 Task: For heading Use Lobster with dark cornflower blue 2 colour & Underline.  font size for heading18,  'Change the font style of data to'Merriweather and font size to 9,  Change the alignment of both headline & data to Align left In the sheet  analysisMonthlySales_Analysis_2022
Action: Mouse moved to (34, 149)
Screenshot: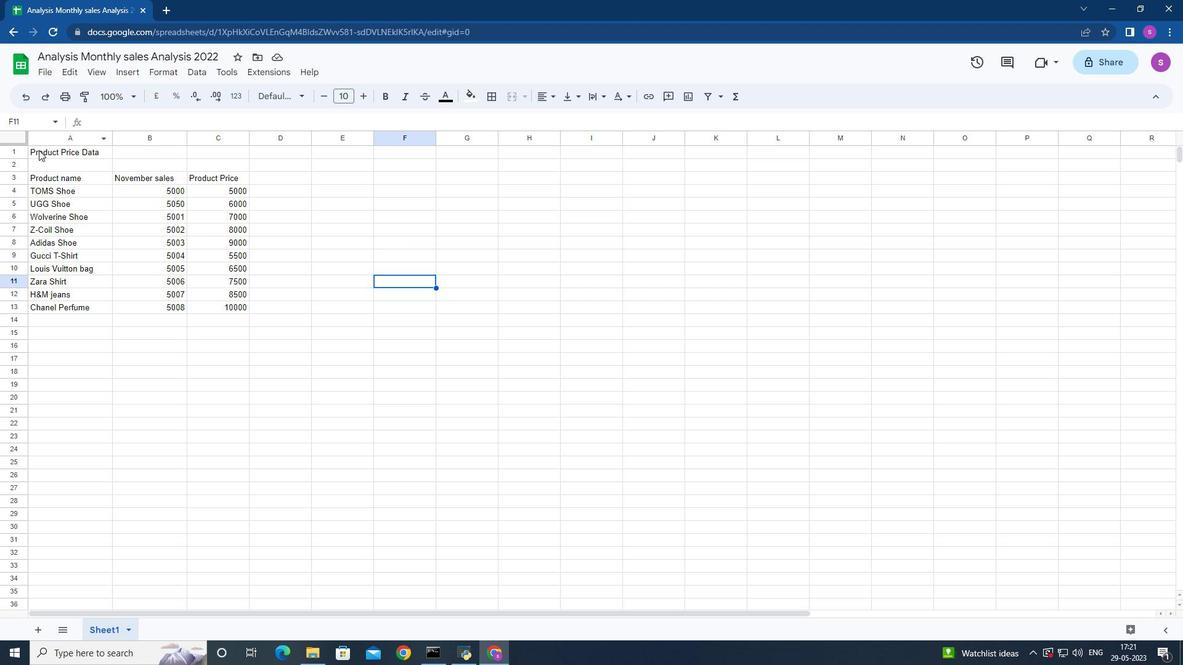 
Action: Mouse pressed left at (34, 149)
Screenshot: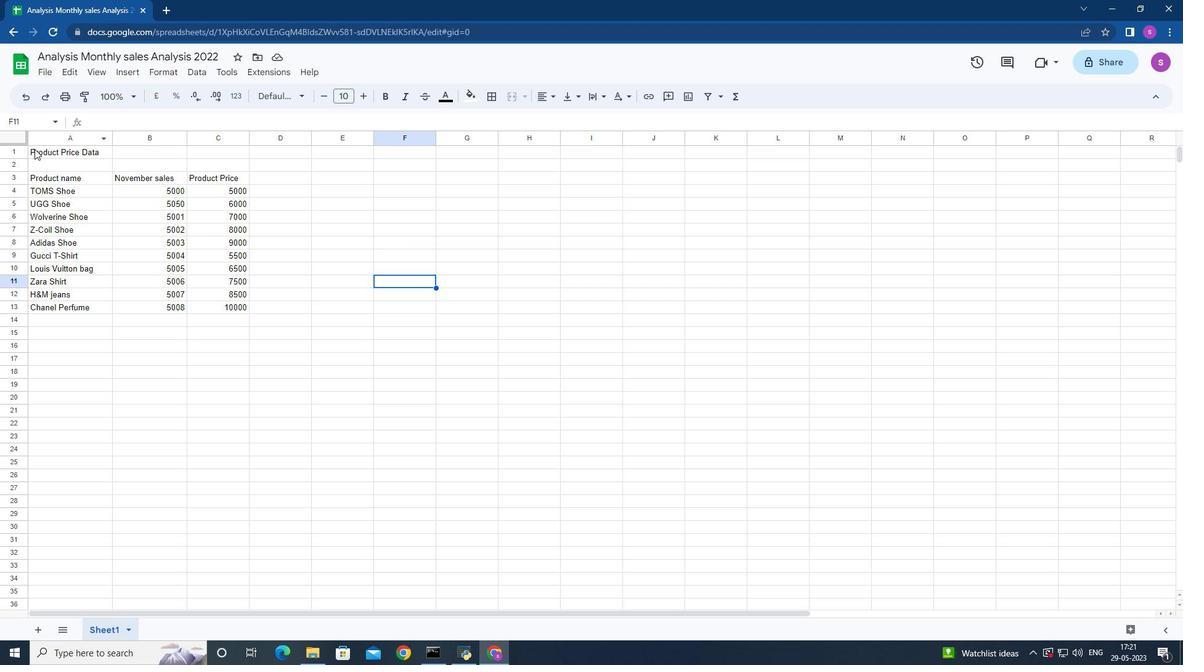 
Action: Mouse moved to (304, 96)
Screenshot: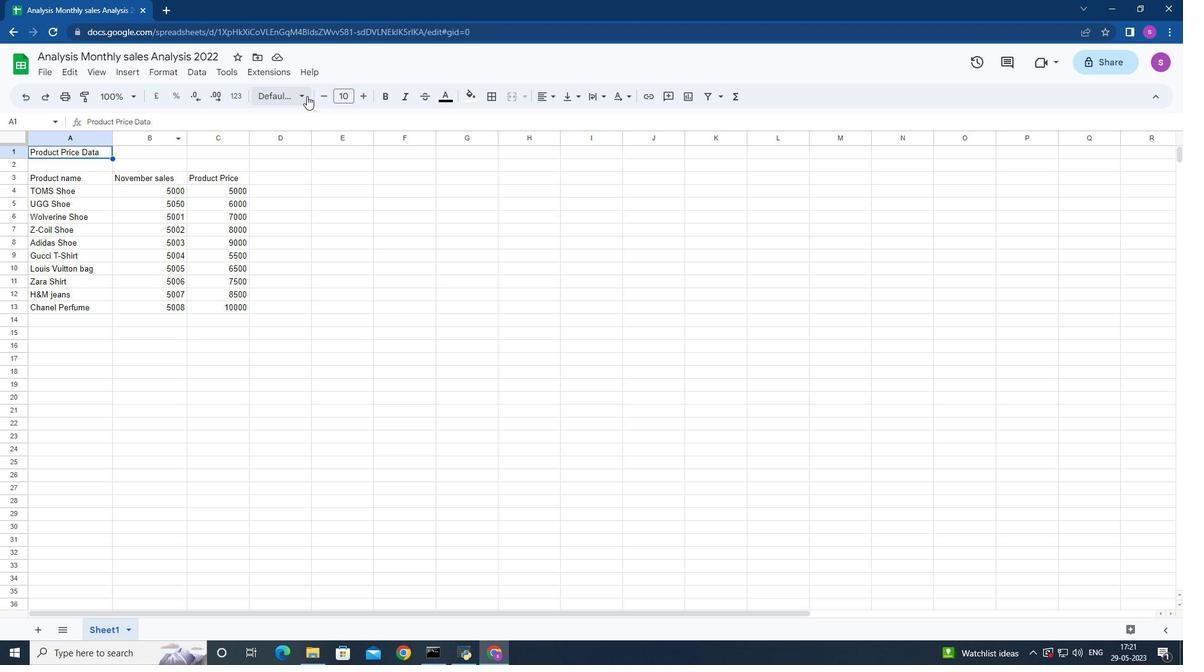 
Action: Mouse pressed left at (304, 96)
Screenshot: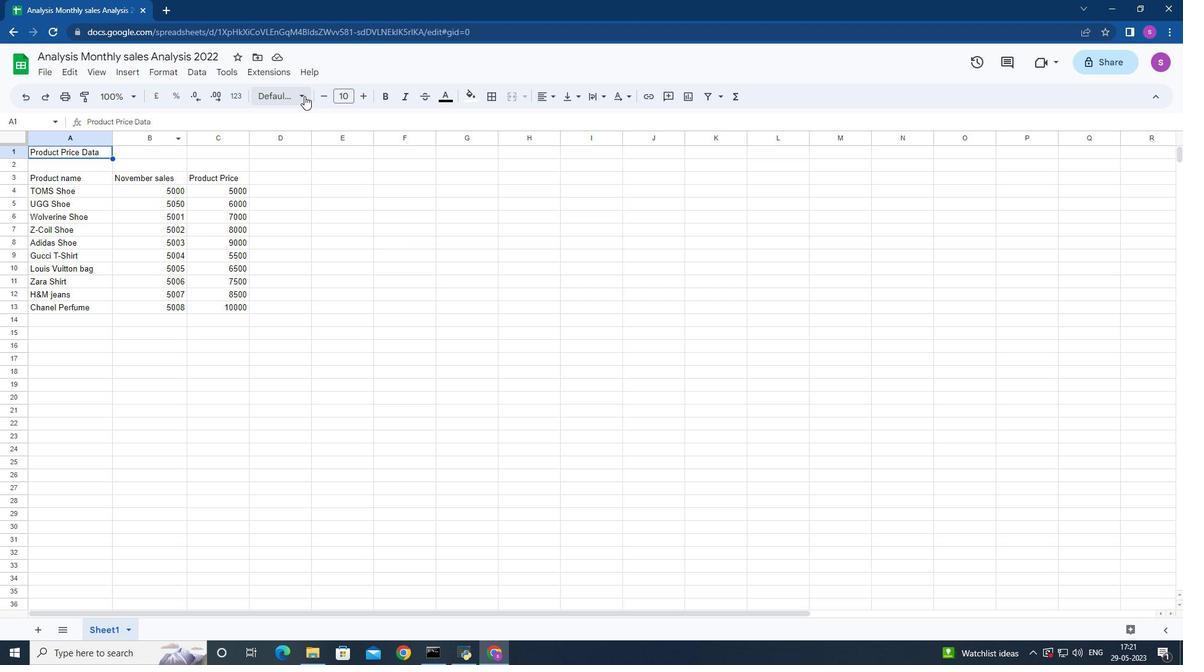 
Action: Mouse moved to (338, 384)
Screenshot: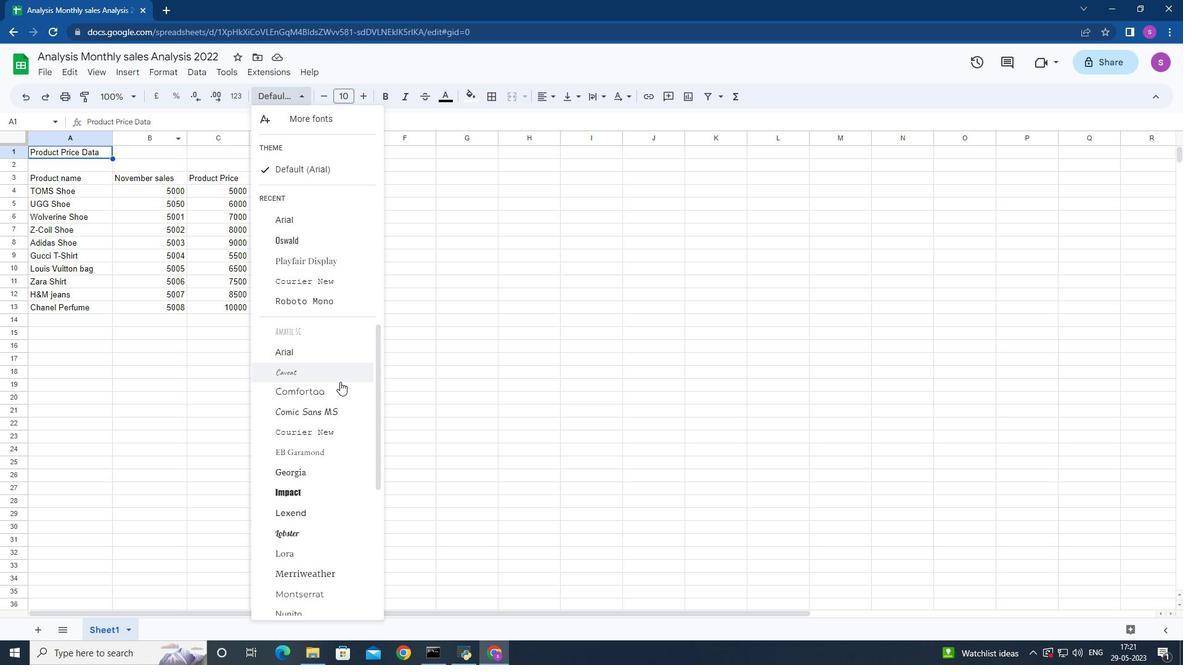 
Action: Mouse scrolled (338, 384) with delta (0, 0)
Screenshot: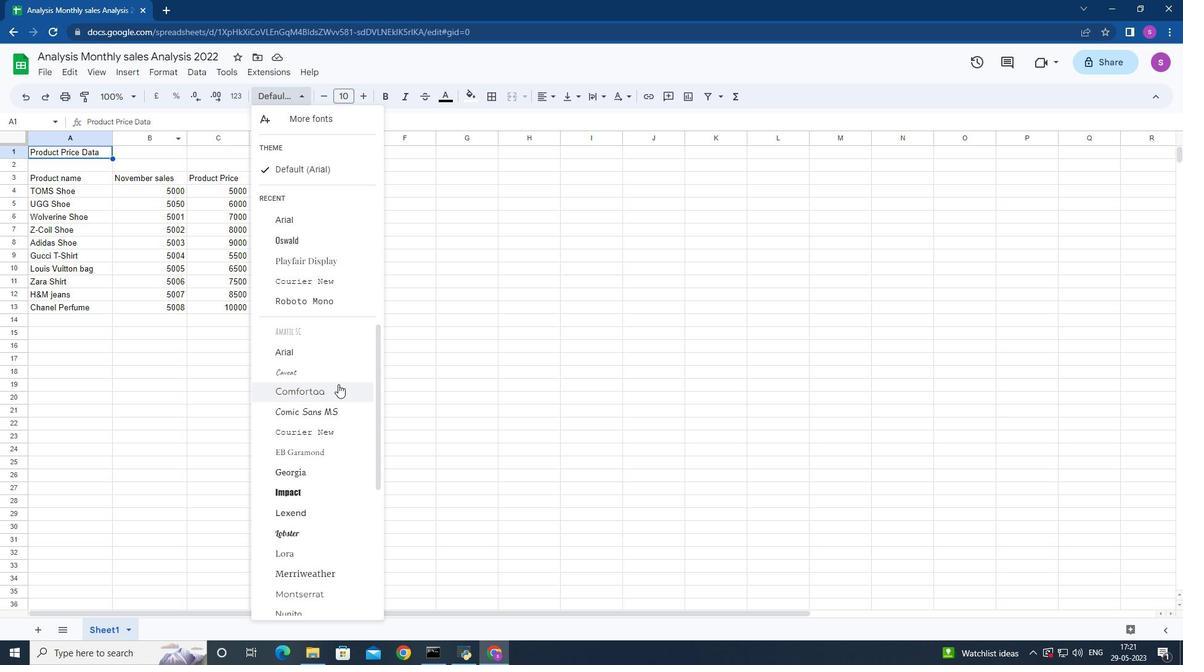 
Action: Mouse moved to (331, 365)
Screenshot: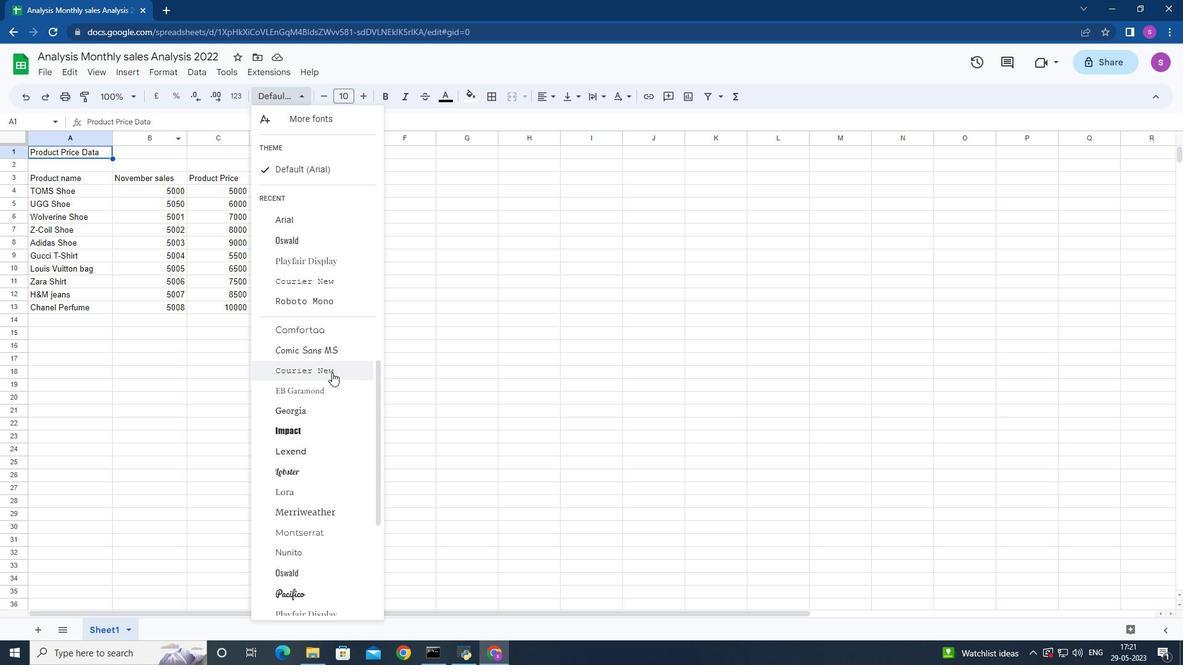 
Action: Mouse scrolled (331, 366) with delta (0, 0)
Screenshot: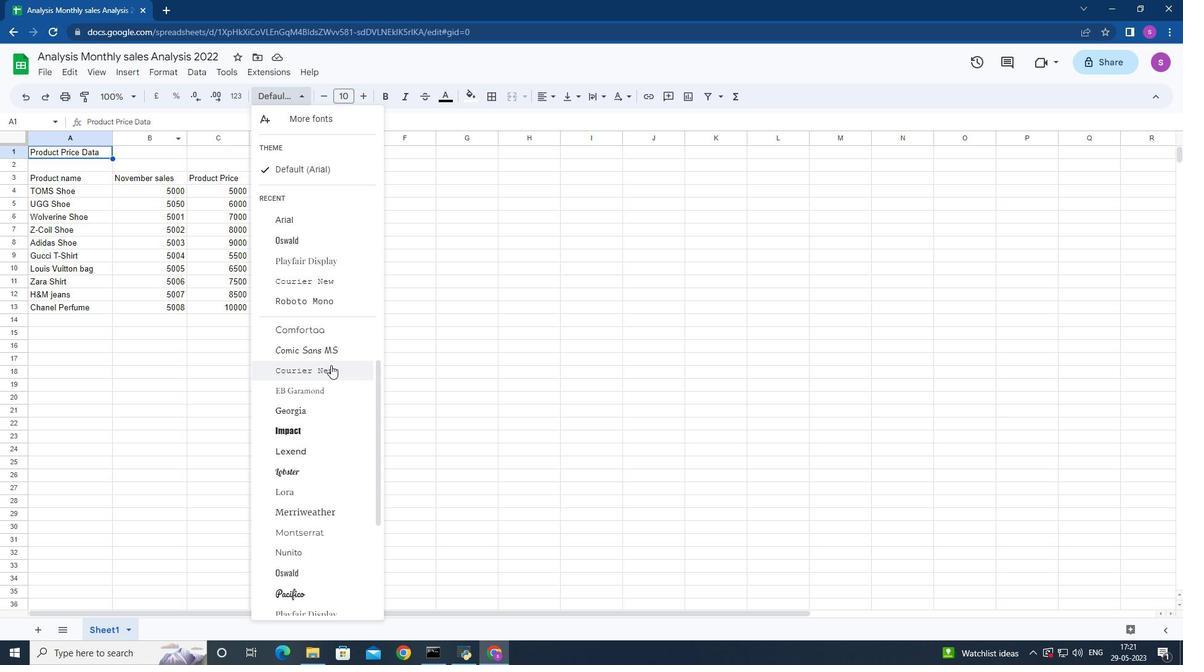 
Action: Mouse moved to (342, 445)
Screenshot: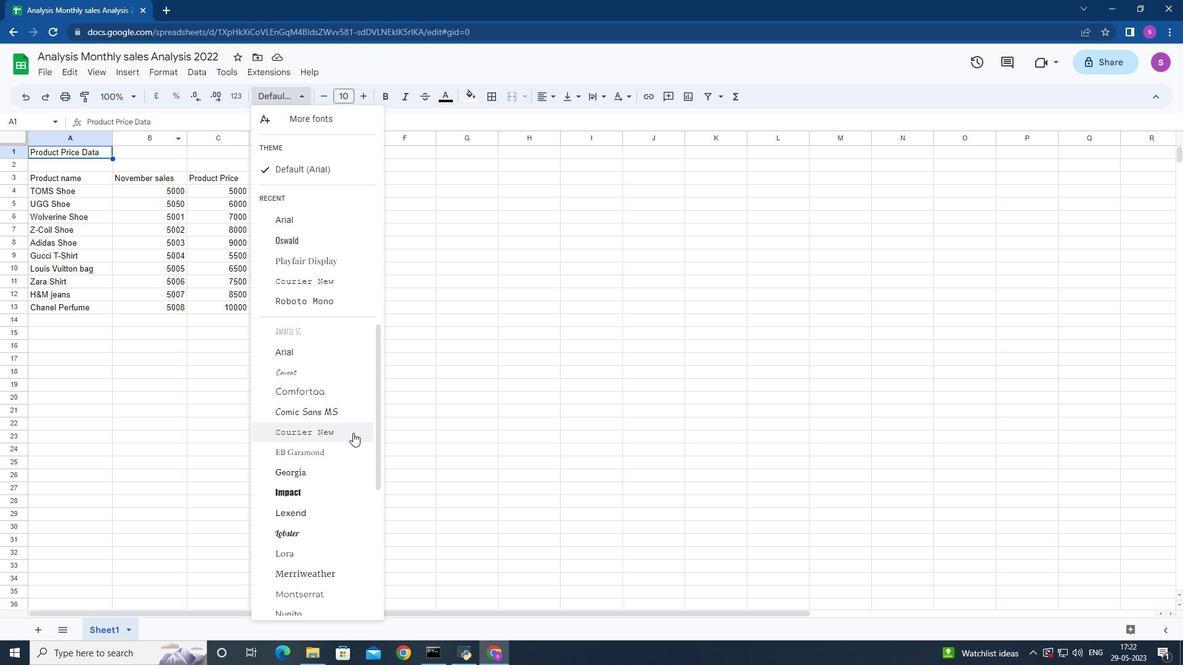 
Action: Mouse scrolled (342, 445) with delta (0, 0)
Screenshot: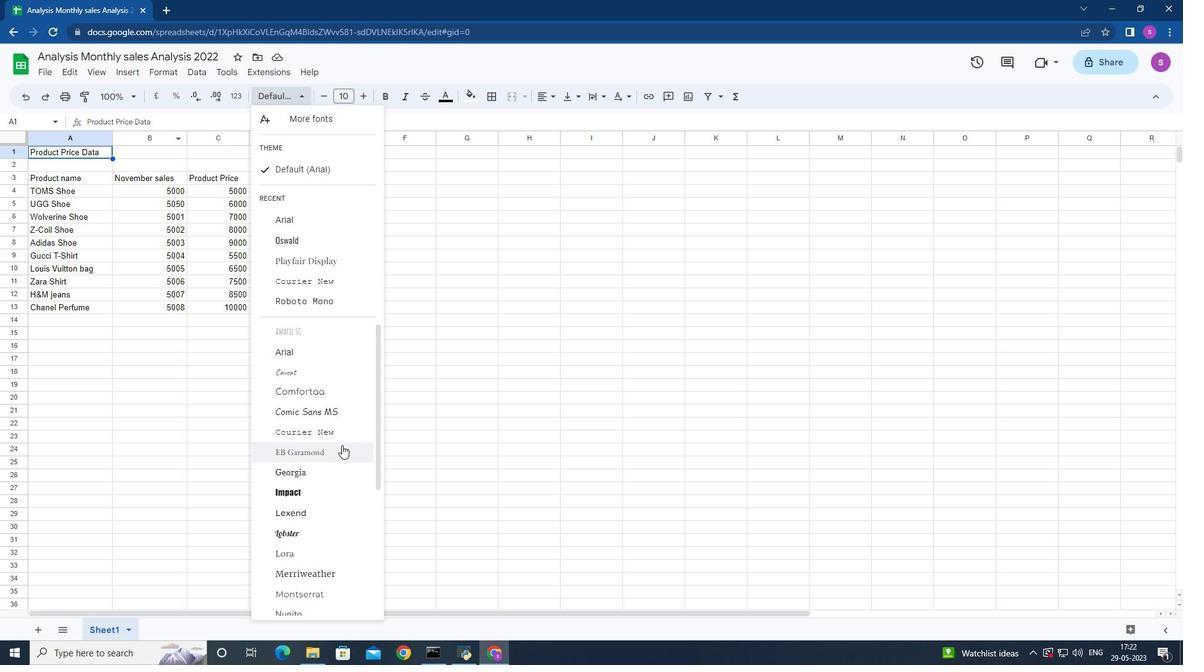 
Action: Mouse moved to (321, 474)
Screenshot: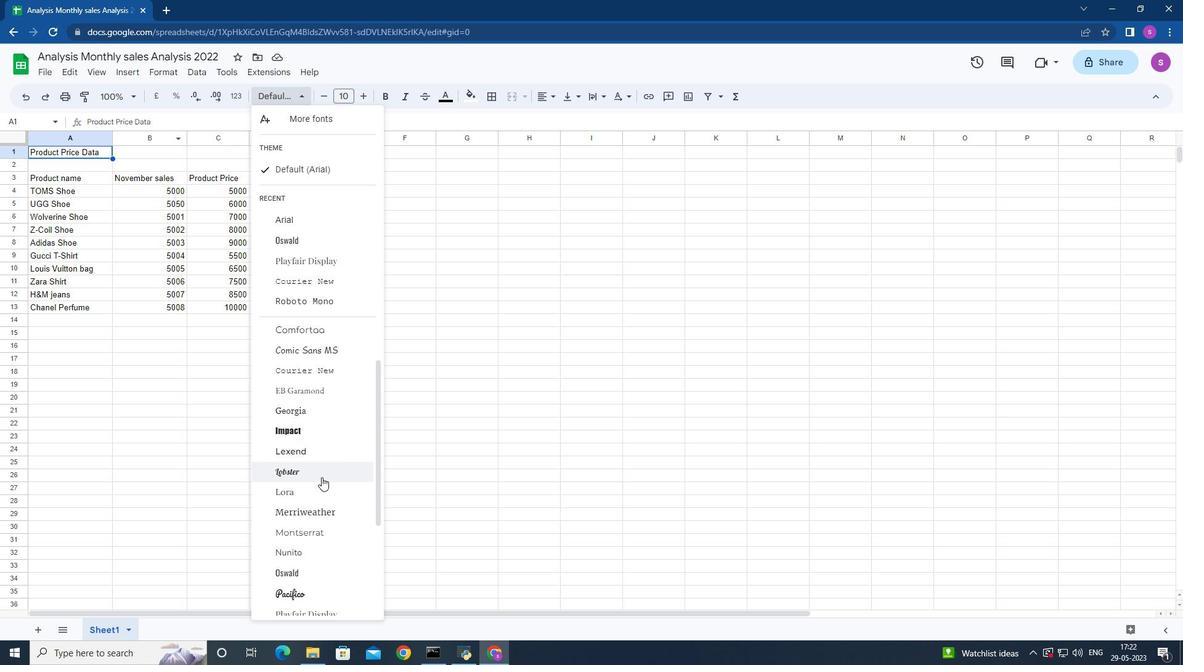 
Action: Mouse pressed left at (321, 474)
Screenshot: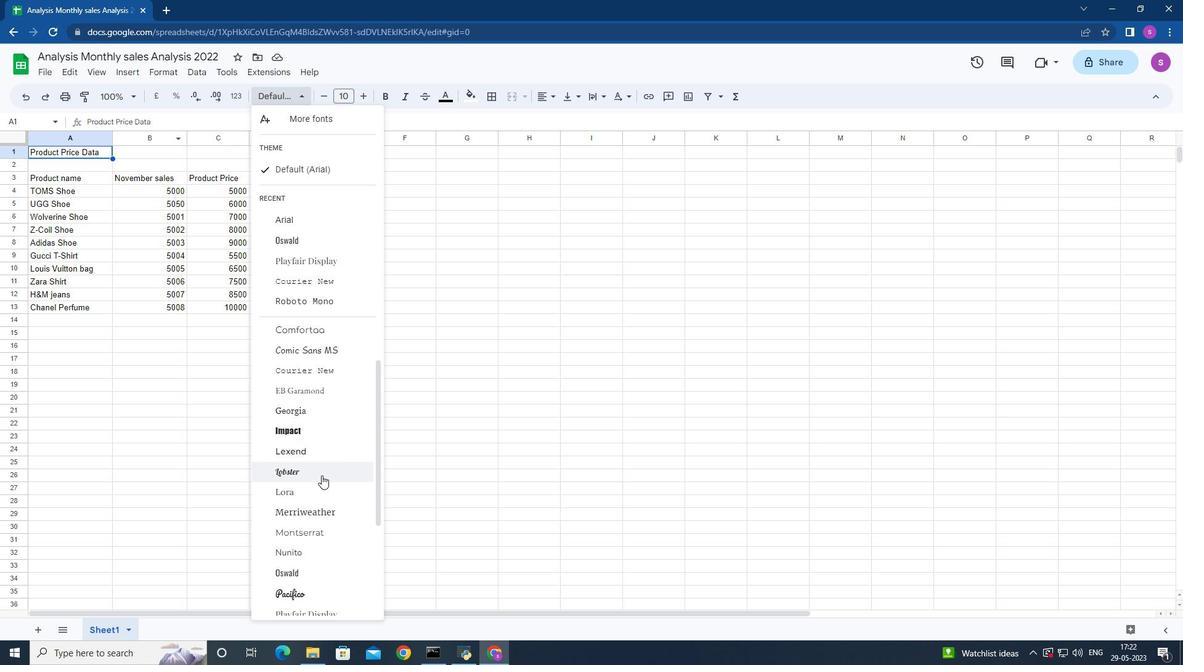 
Action: Mouse moved to (442, 99)
Screenshot: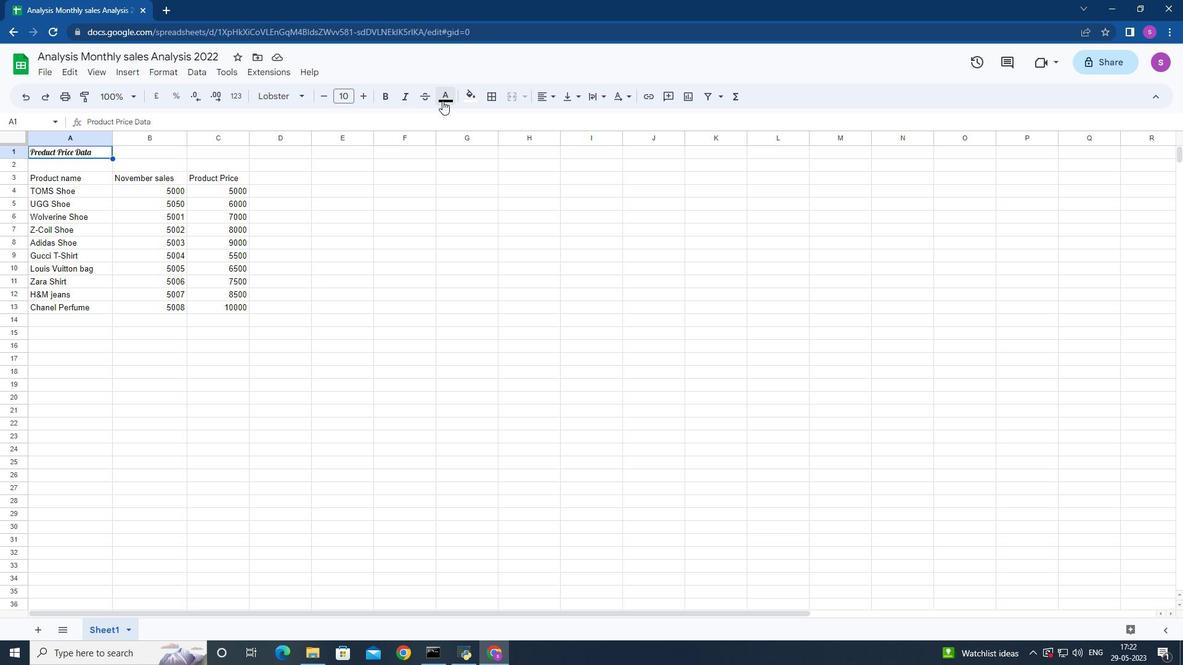 
Action: Mouse pressed left at (442, 99)
Screenshot: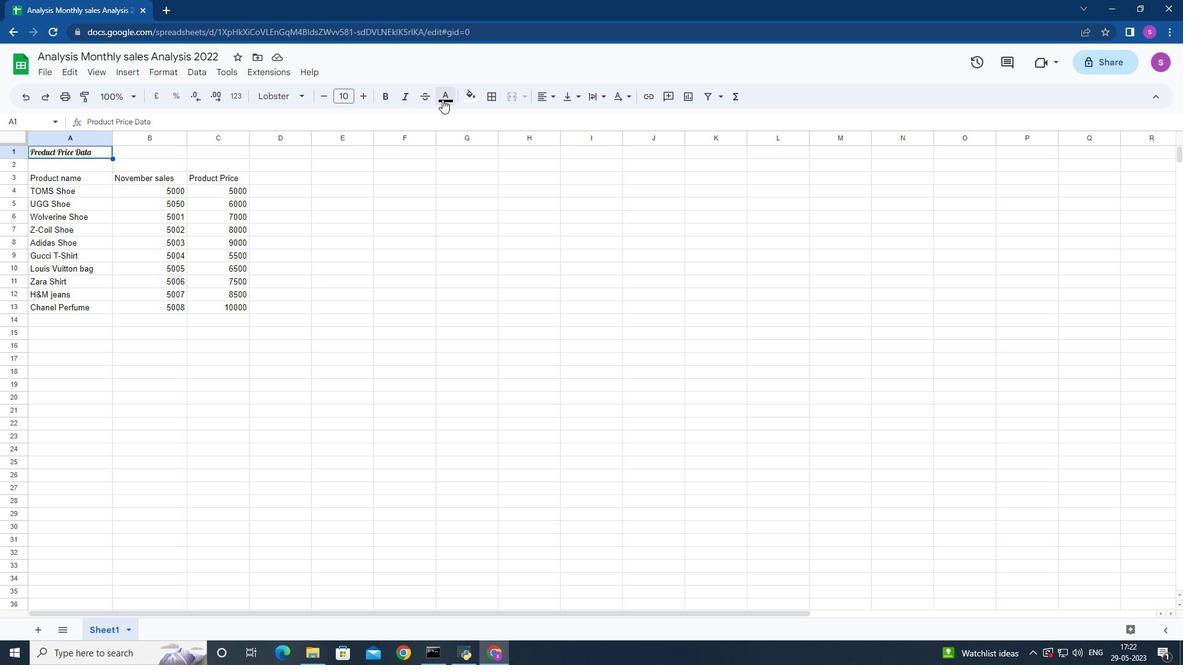 
Action: Mouse moved to (541, 154)
Screenshot: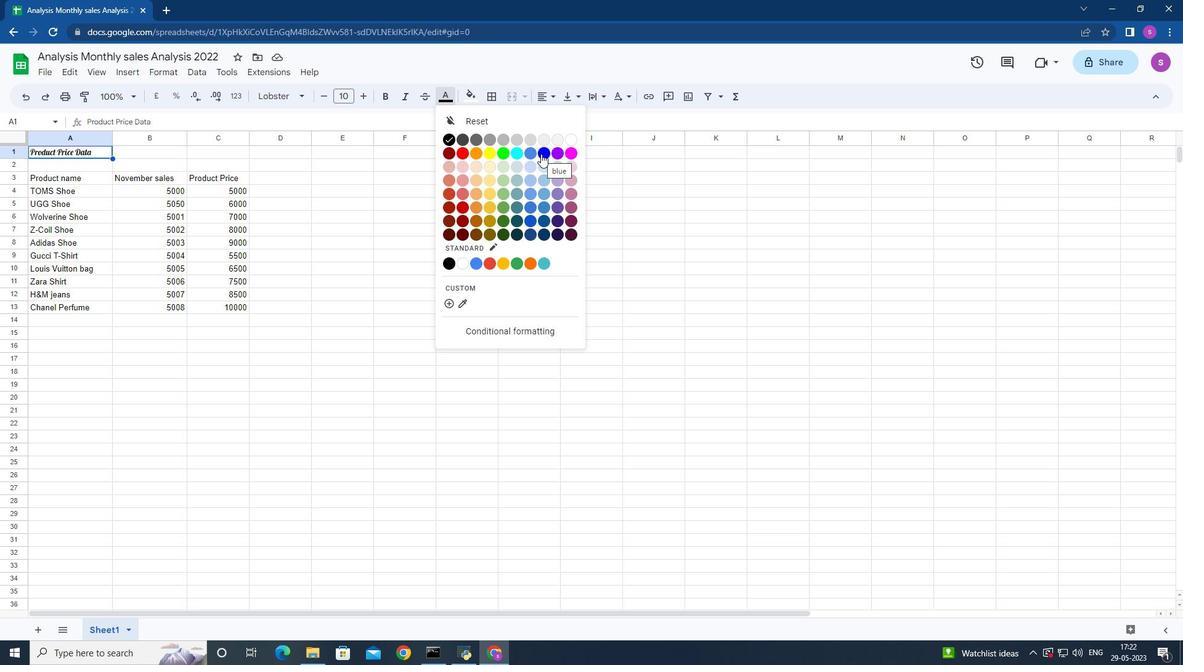 
Action: Mouse pressed left at (541, 154)
Screenshot: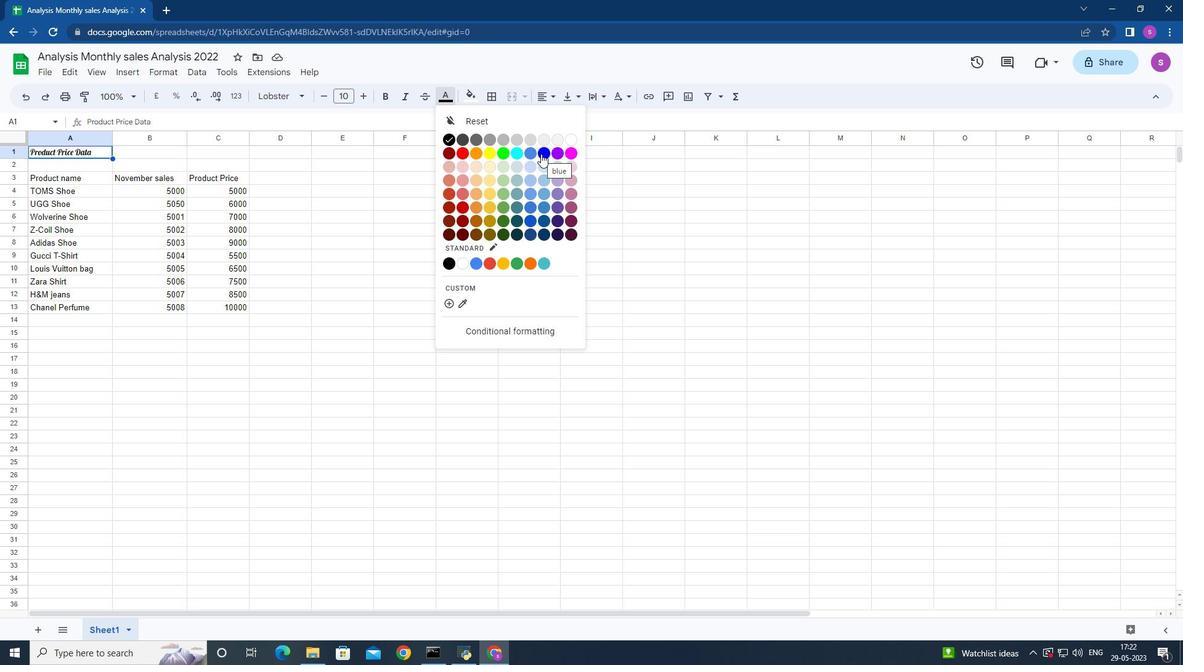 
Action: Mouse moved to (164, 72)
Screenshot: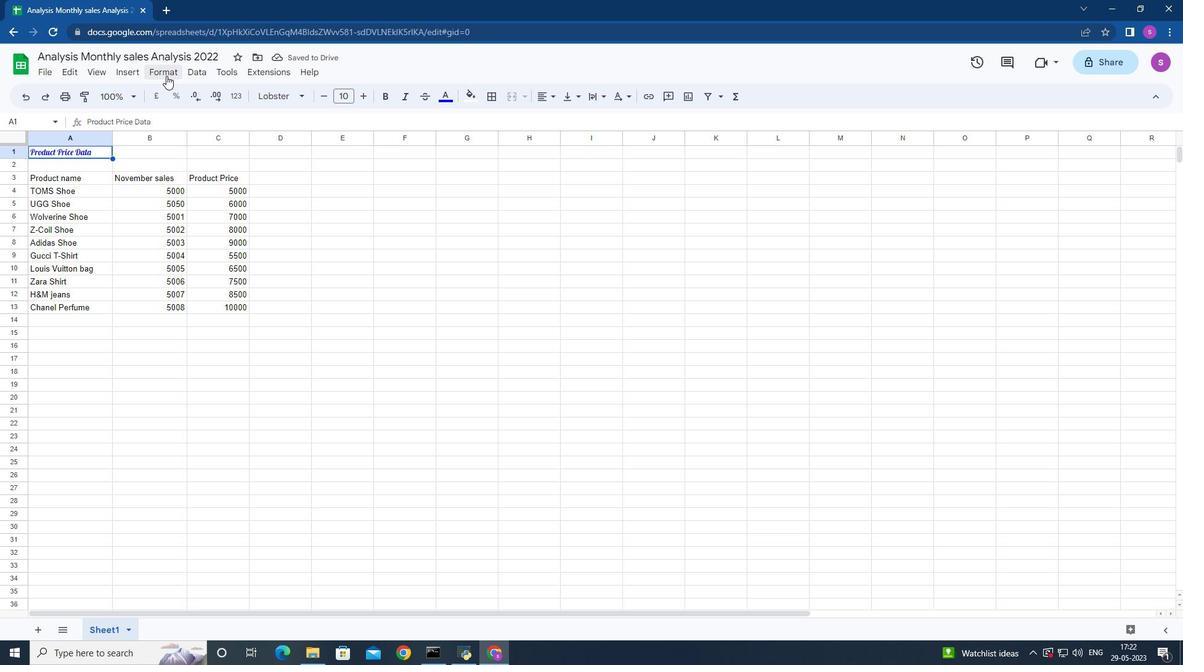 
Action: Mouse pressed left at (164, 72)
Screenshot: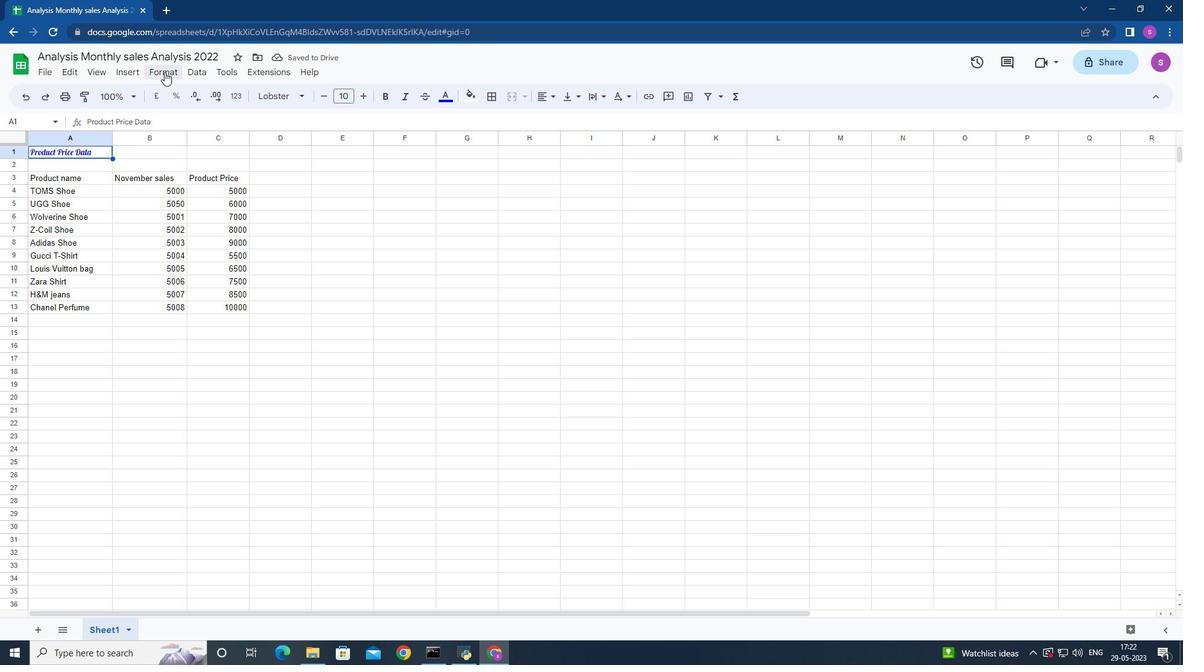 
Action: Mouse moved to (384, 181)
Screenshot: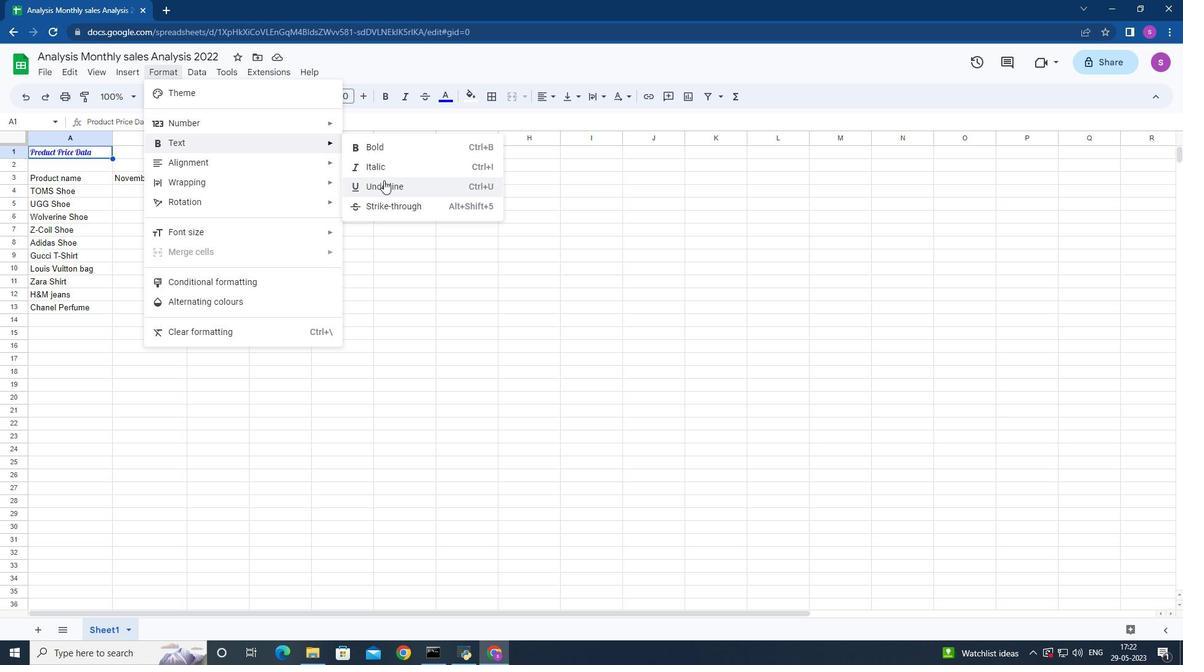 
Action: Mouse pressed left at (384, 181)
Screenshot: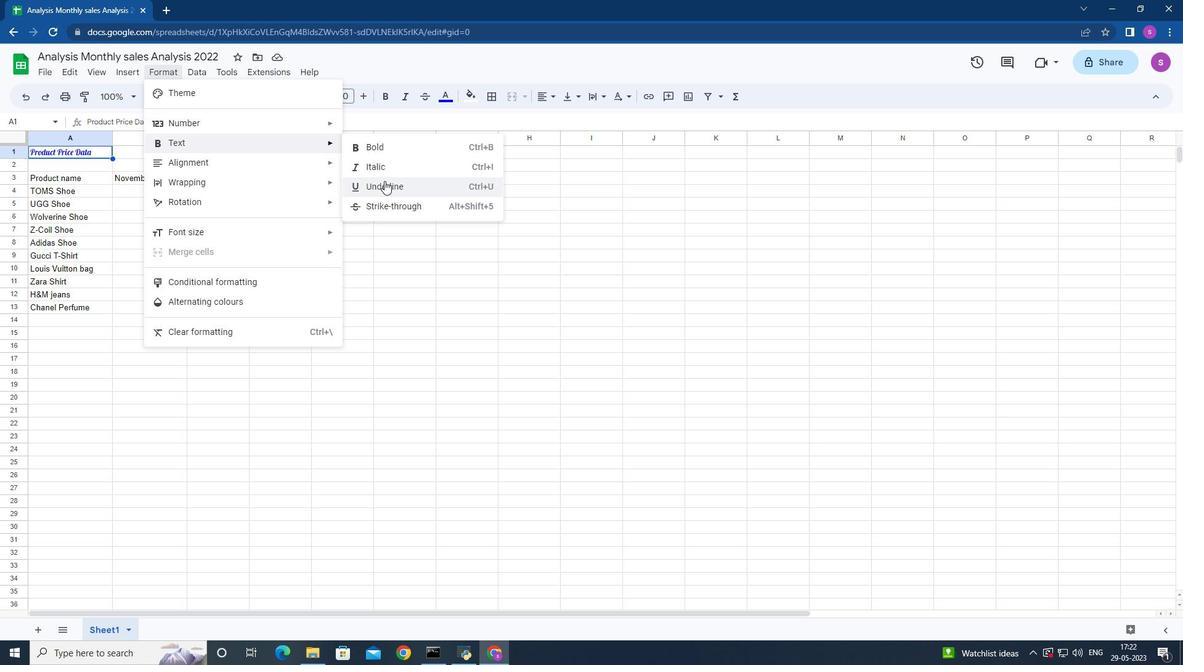 
Action: Mouse moved to (363, 95)
Screenshot: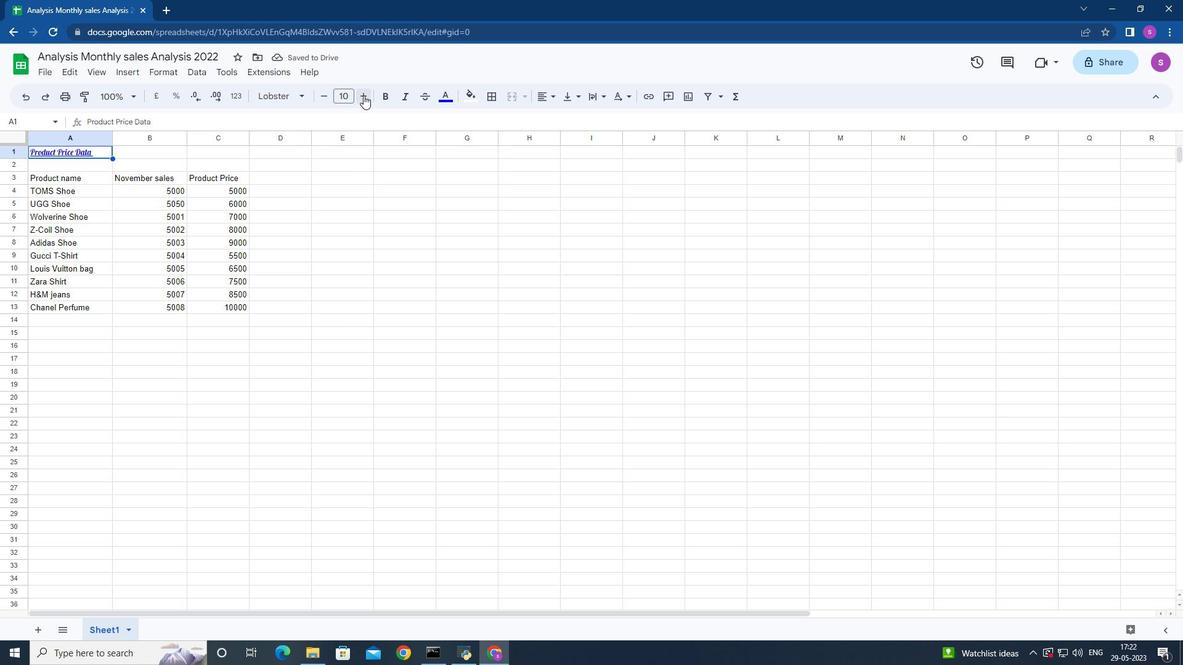 
Action: Mouse pressed left at (363, 95)
Screenshot: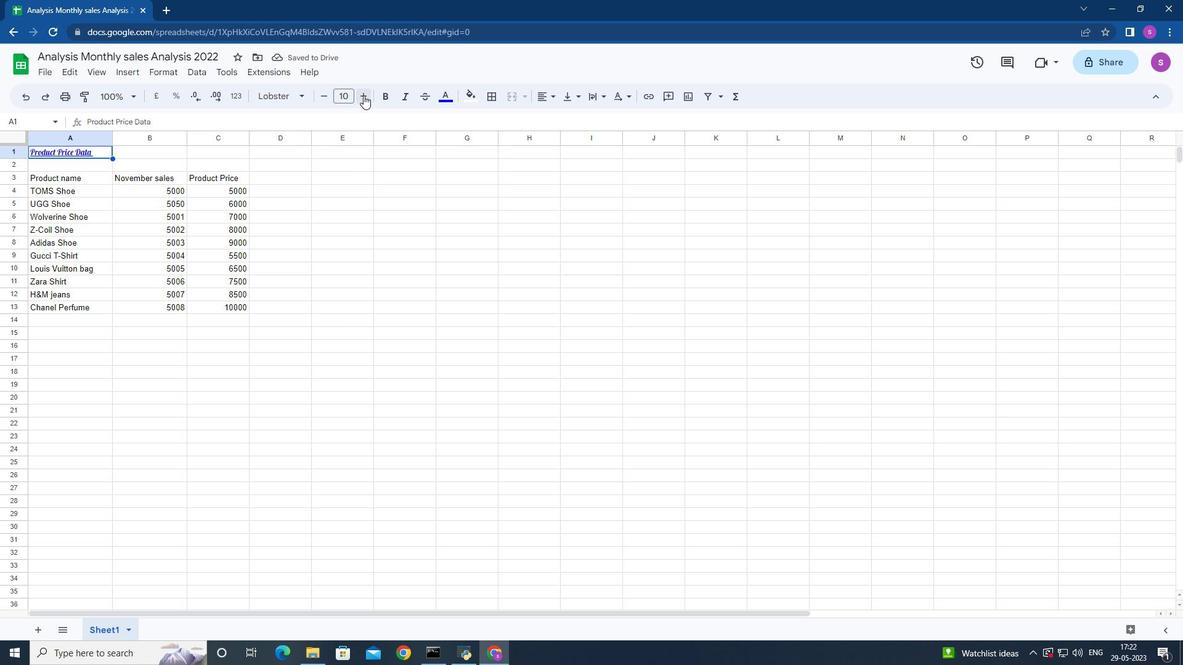 
Action: Mouse pressed left at (363, 95)
Screenshot: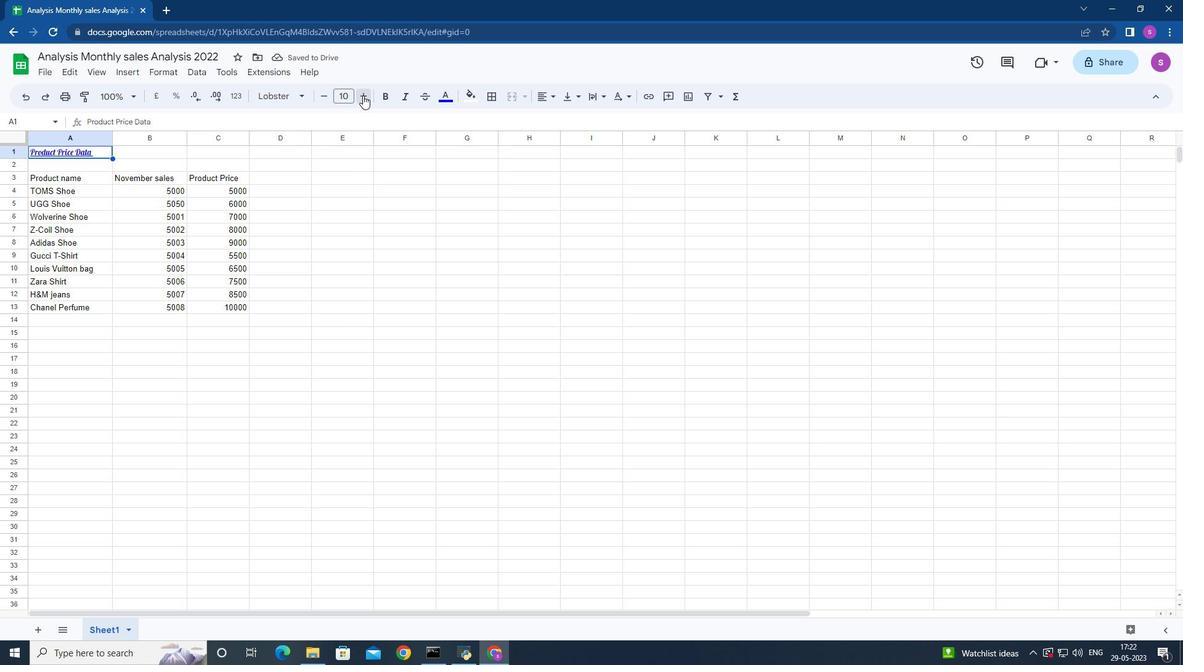 
Action: Mouse pressed left at (363, 95)
Screenshot: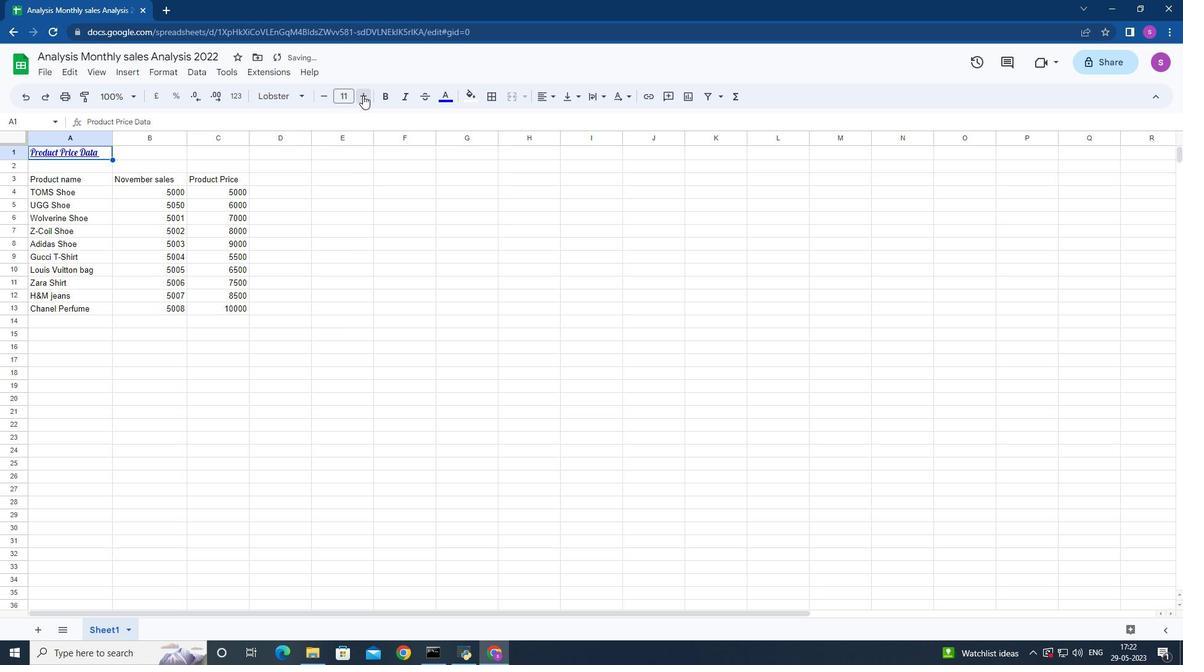 
Action: Mouse pressed left at (363, 95)
Screenshot: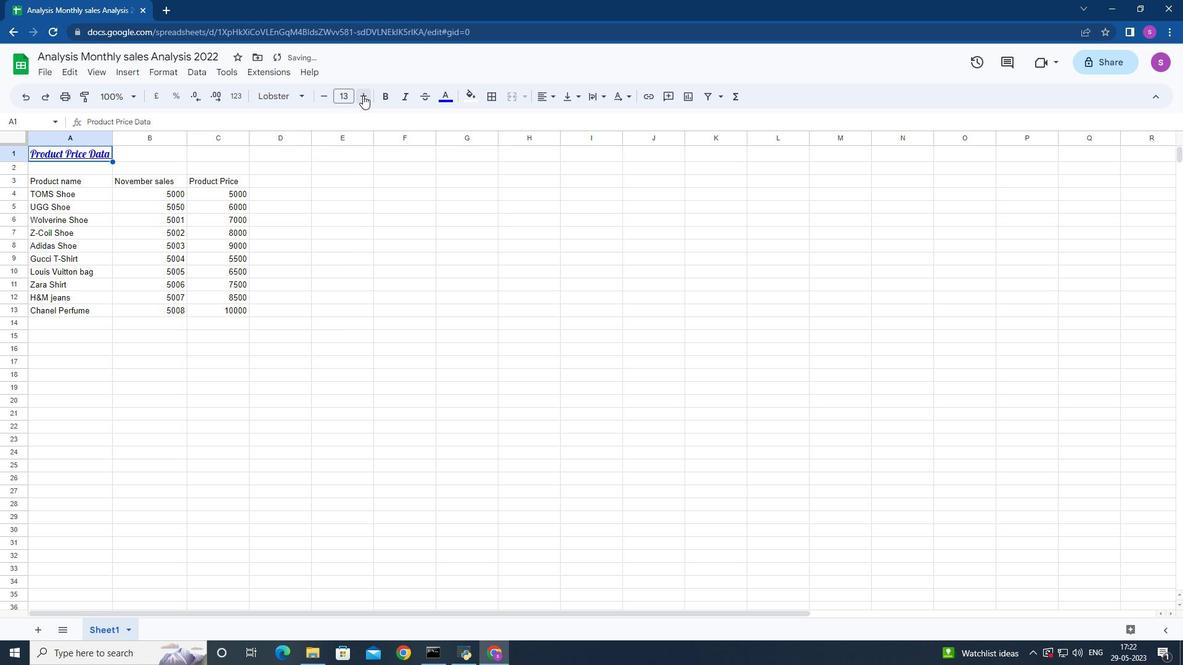 
Action: Mouse pressed left at (363, 95)
Screenshot: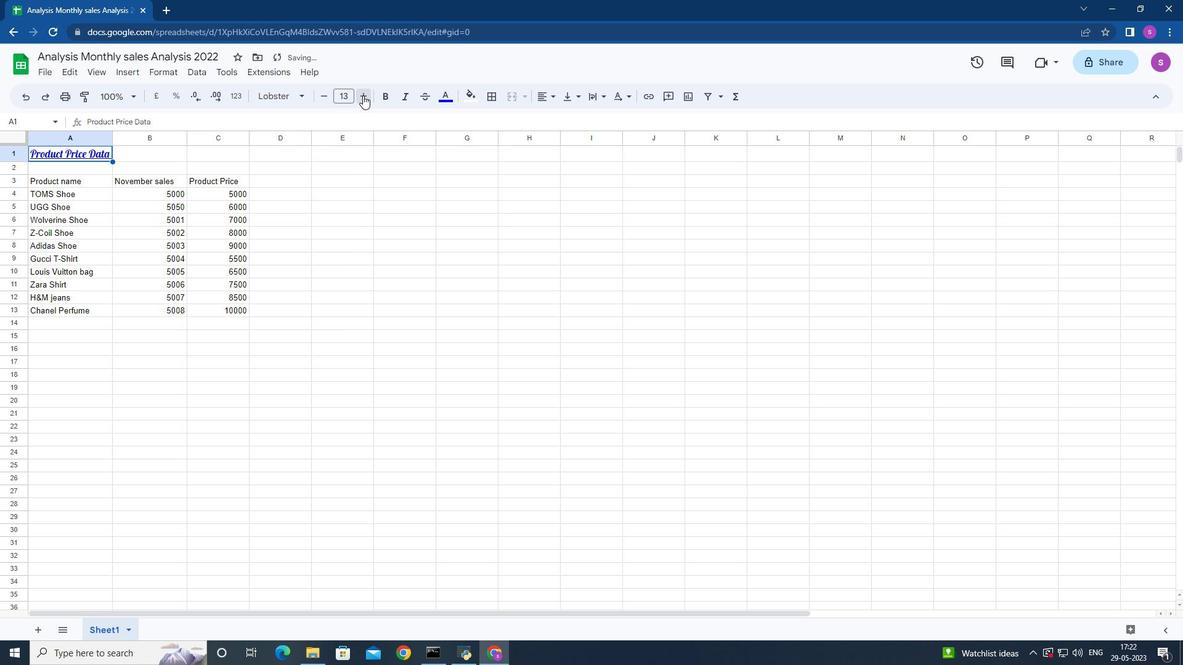 
Action: Mouse pressed left at (363, 95)
Screenshot: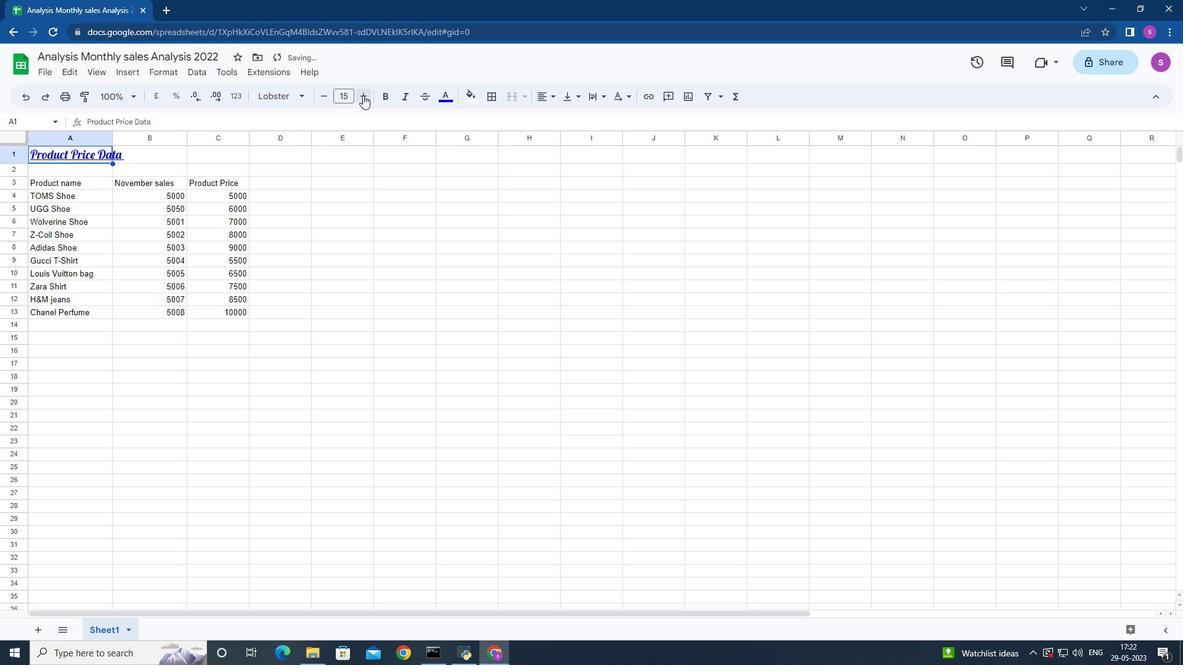 
Action: Mouse pressed left at (363, 95)
Screenshot: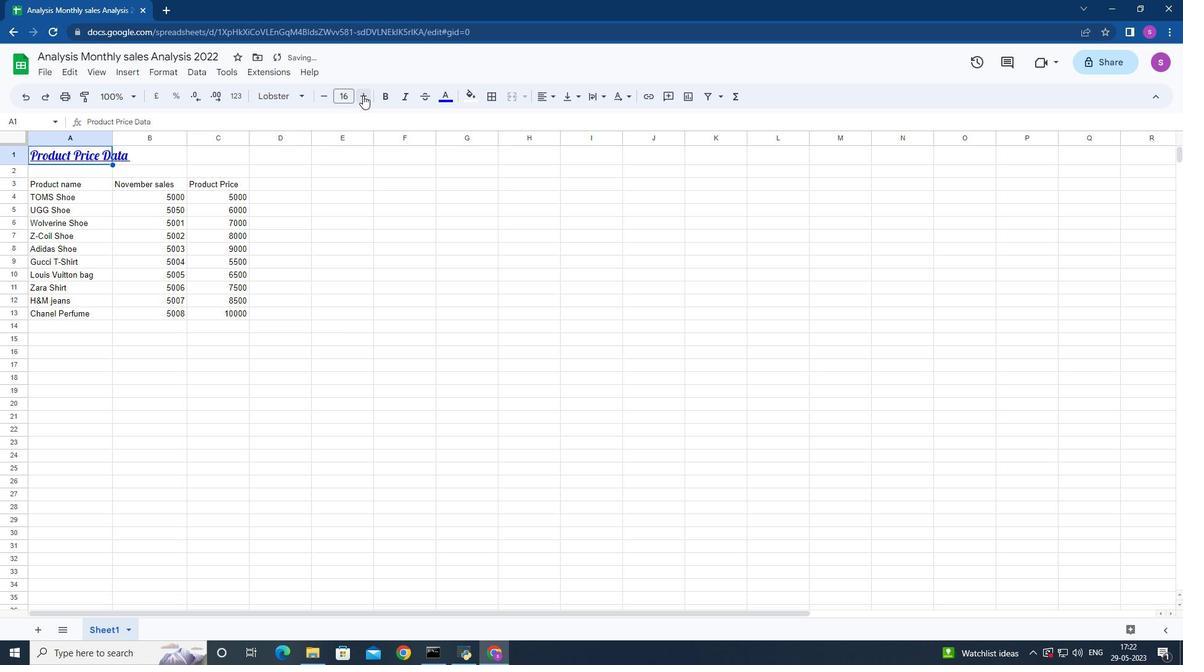 
Action: Mouse pressed left at (363, 95)
Screenshot: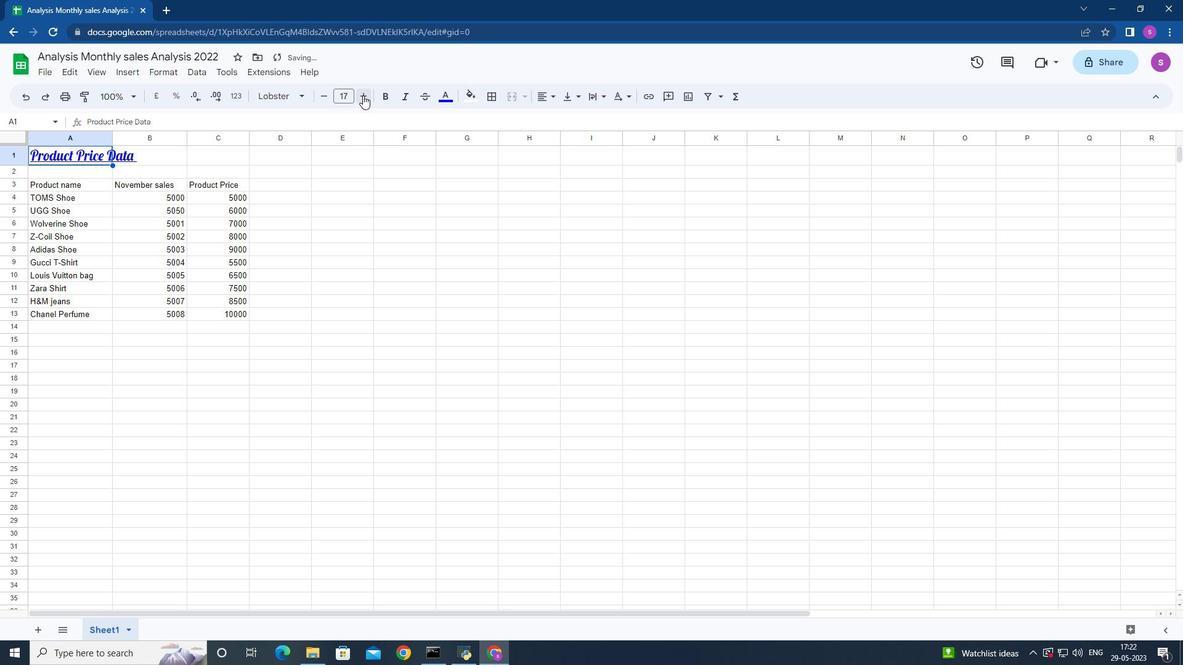 
Action: Mouse moved to (53, 184)
Screenshot: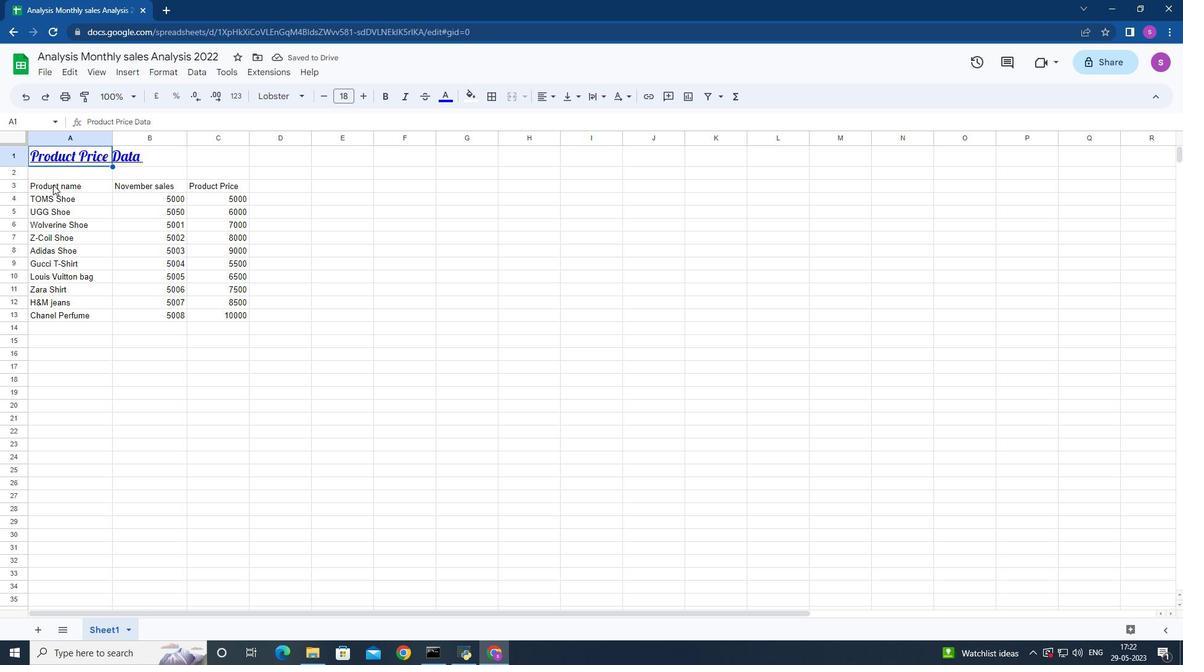 
Action: Mouse pressed left at (53, 184)
Screenshot: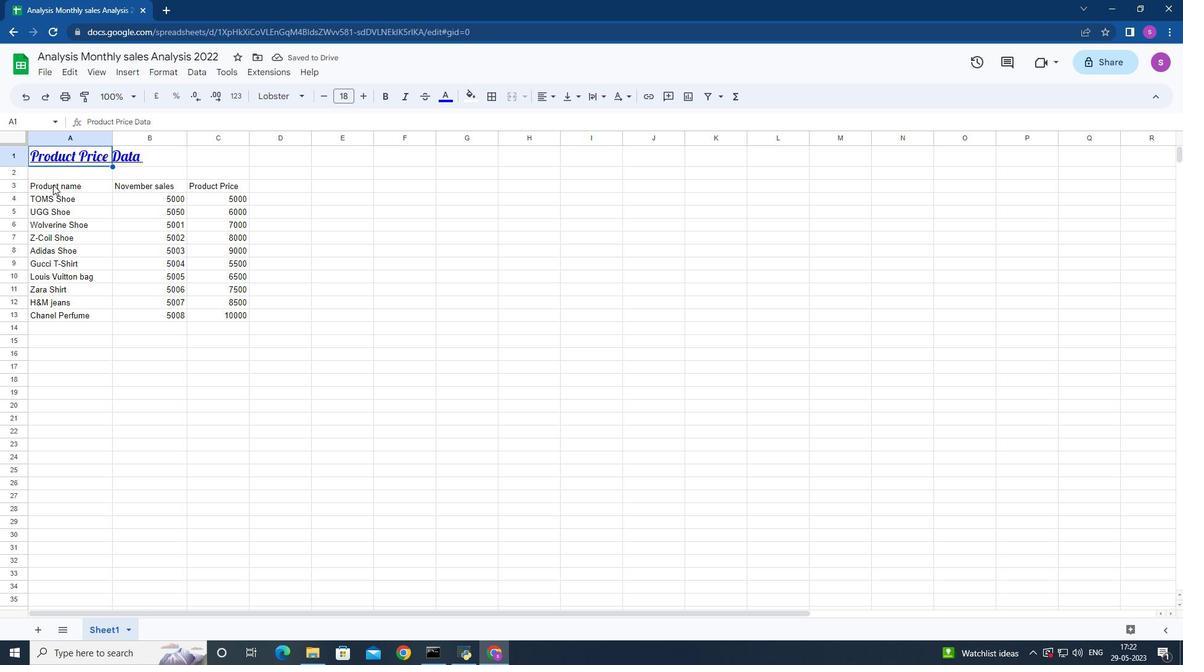 
Action: Mouse moved to (298, 98)
Screenshot: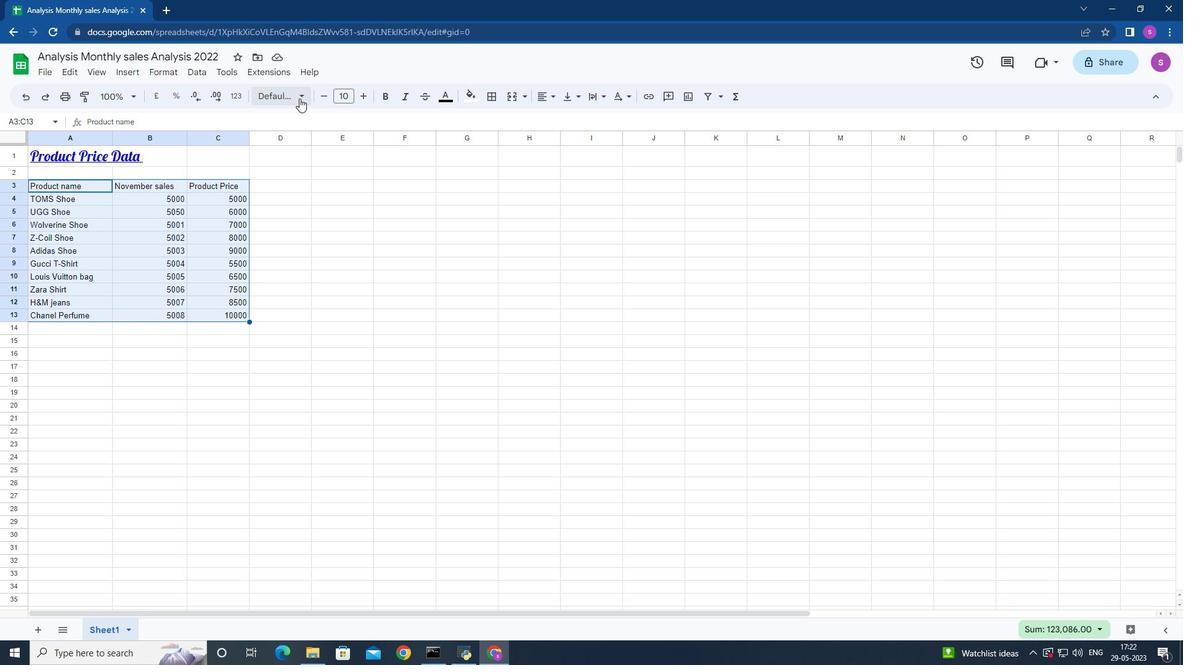 
Action: Mouse pressed left at (298, 98)
Screenshot: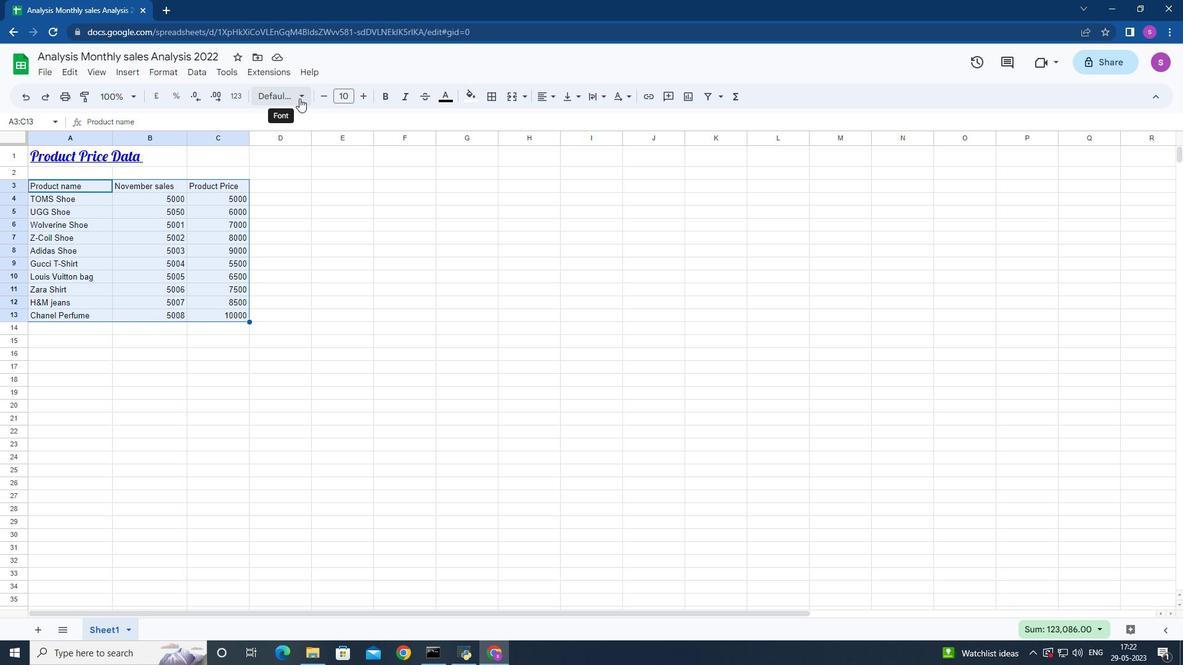 
Action: Mouse moved to (307, 313)
Screenshot: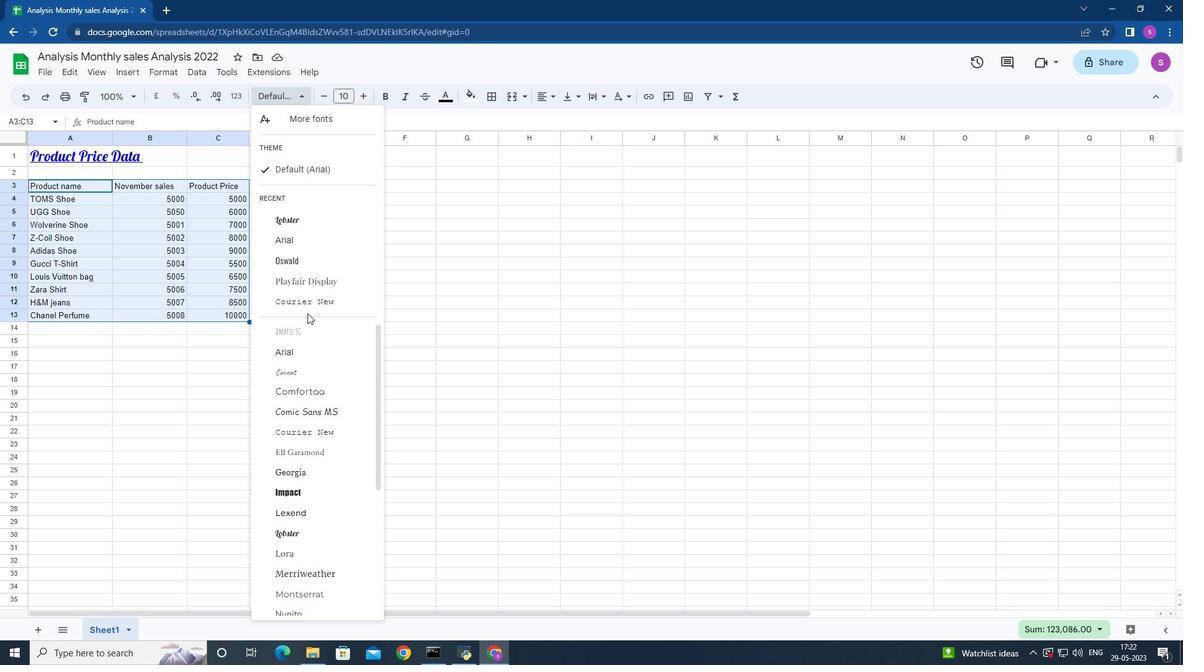 
Action: Mouse scrolled (307, 313) with delta (0, 0)
Screenshot: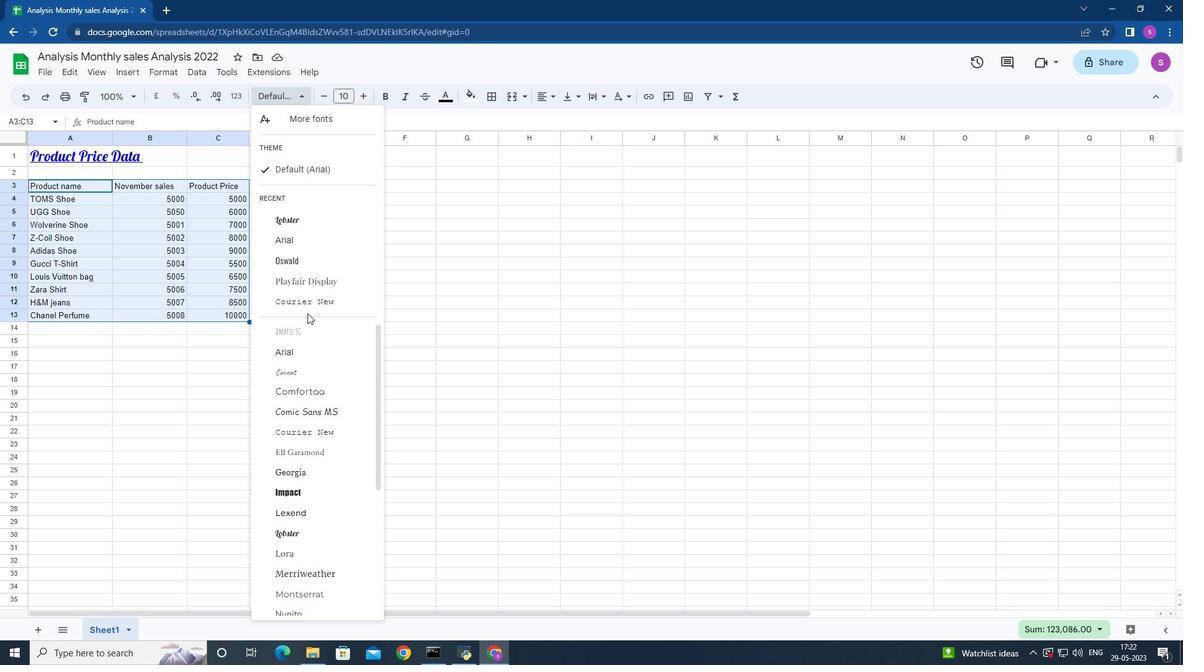 
Action: Mouse moved to (307, 315)
Screenshot: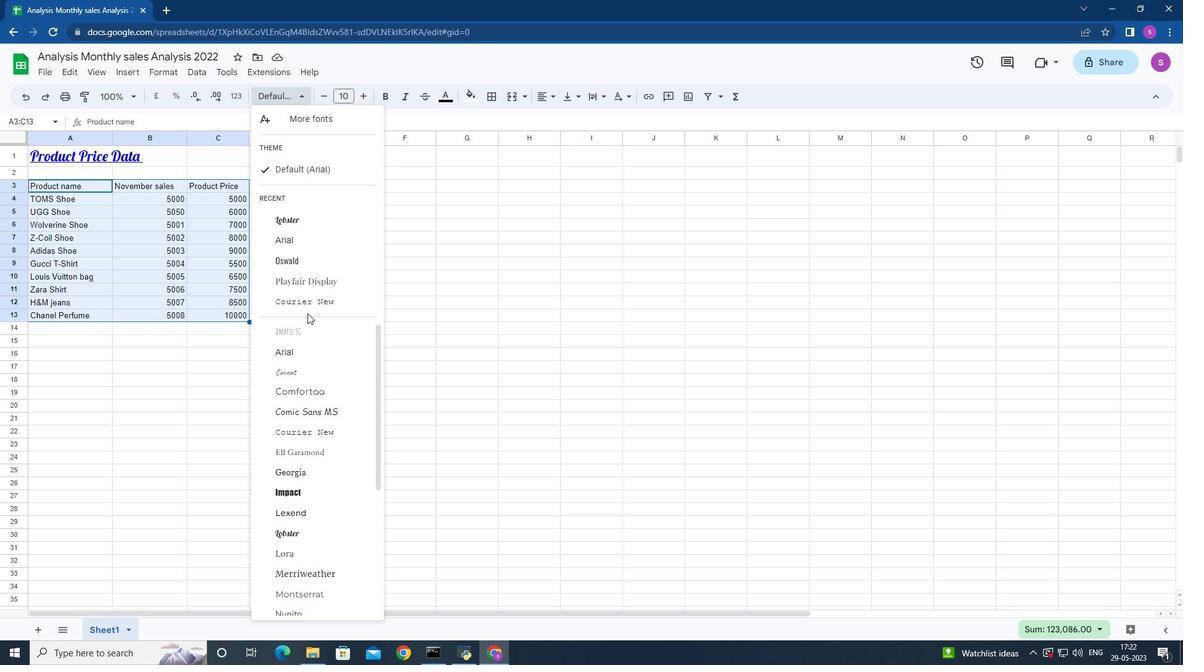 
Action: Mouse scrolled (307, 314) with delta (0, 0)
Screenshot: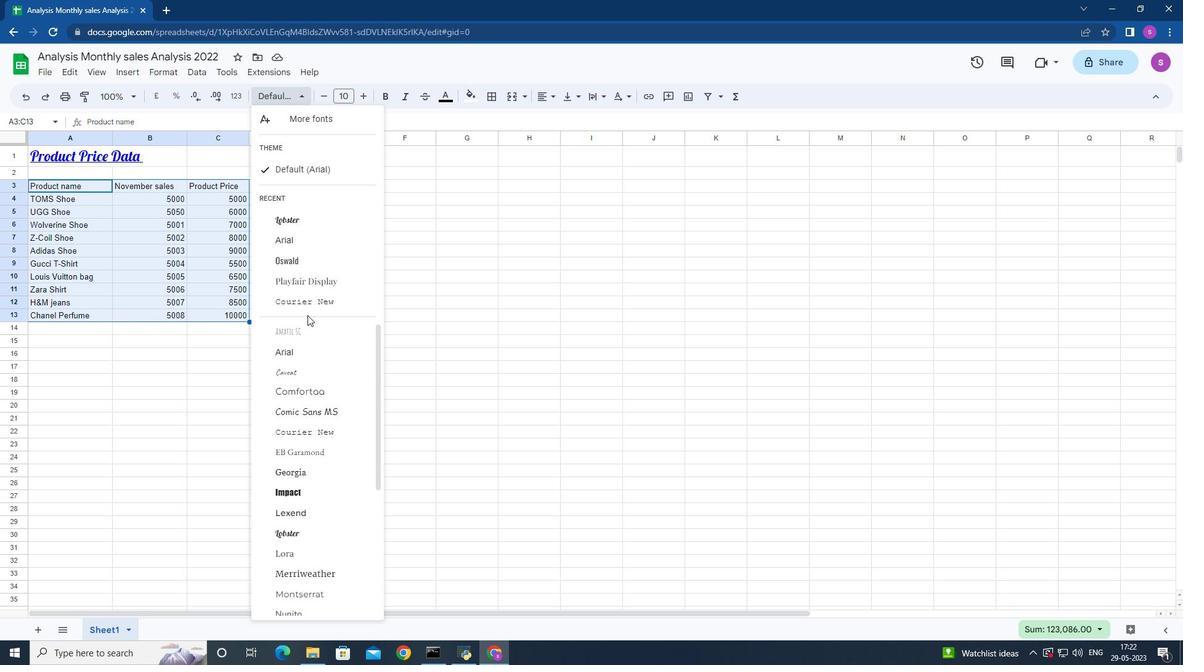 
Action: Mouse moved to (329, 568)
Screenshot: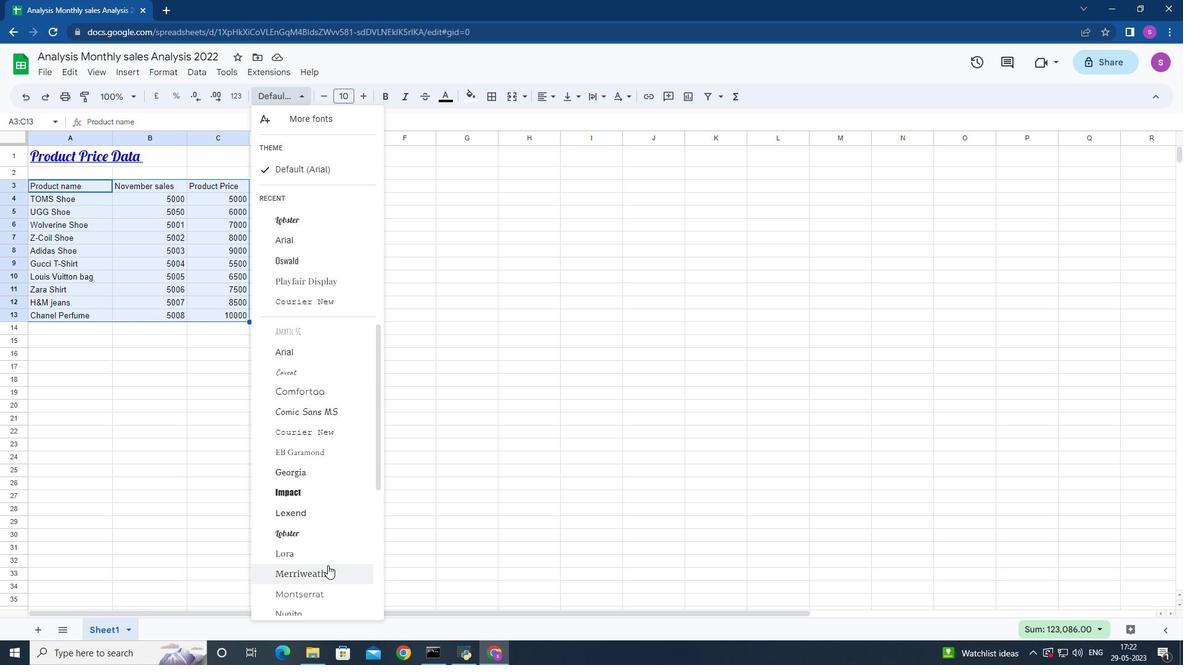
Action: Mouse pressed left at (329, 568)
Screenshot: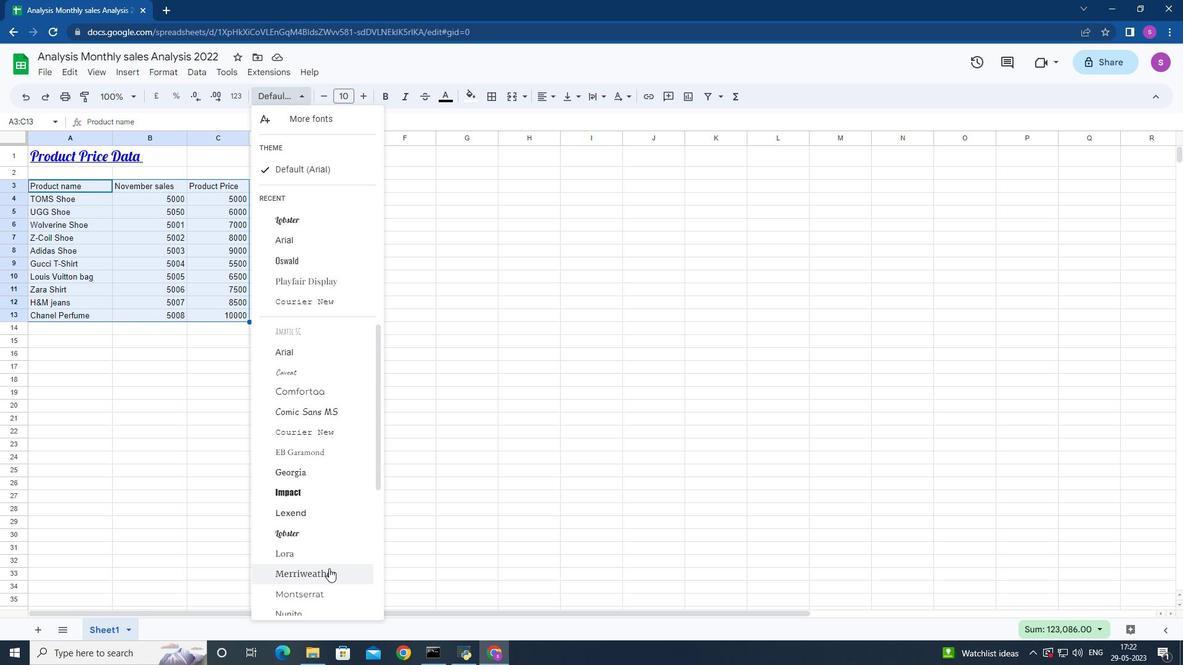 
Action: Mouse moved to (319, 94)
Screenshot: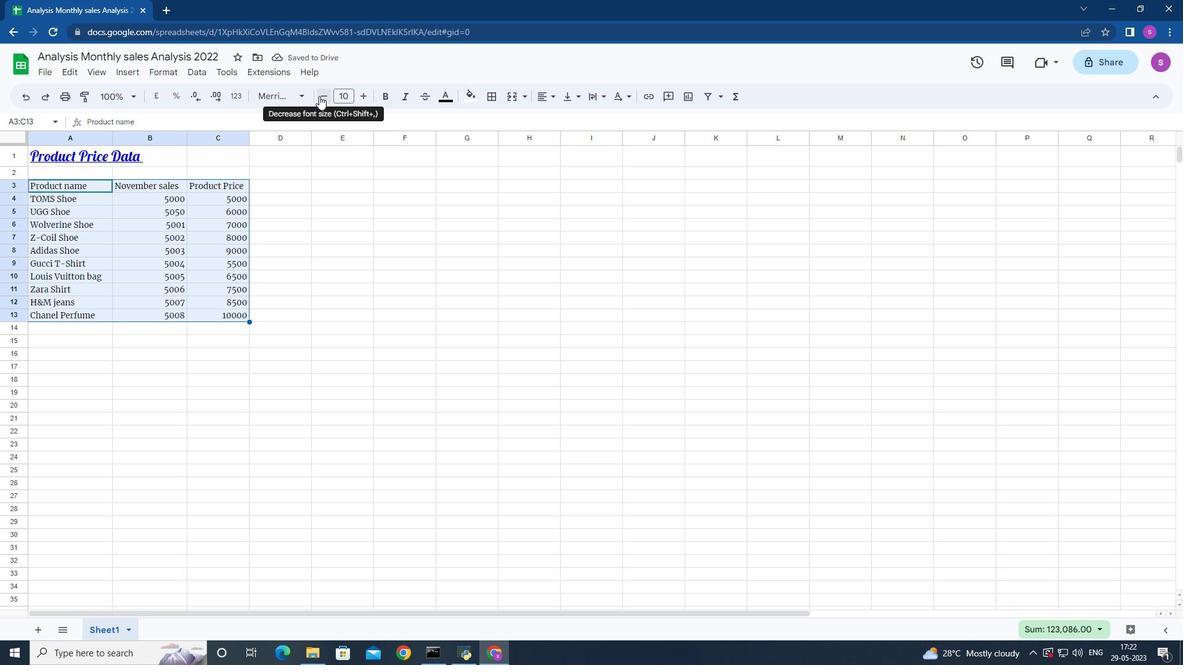 
Action: Mouse pressed left at (319, 94)
Screenshot: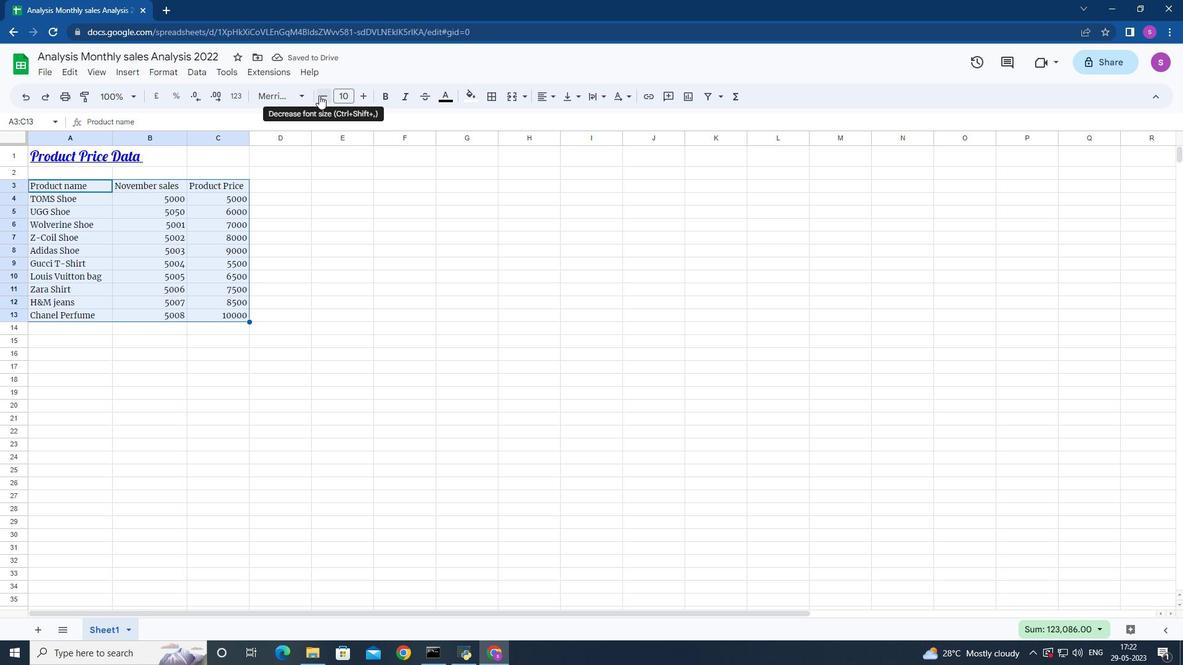 
Action: Mouse moved to (546, 98)
Screenshot: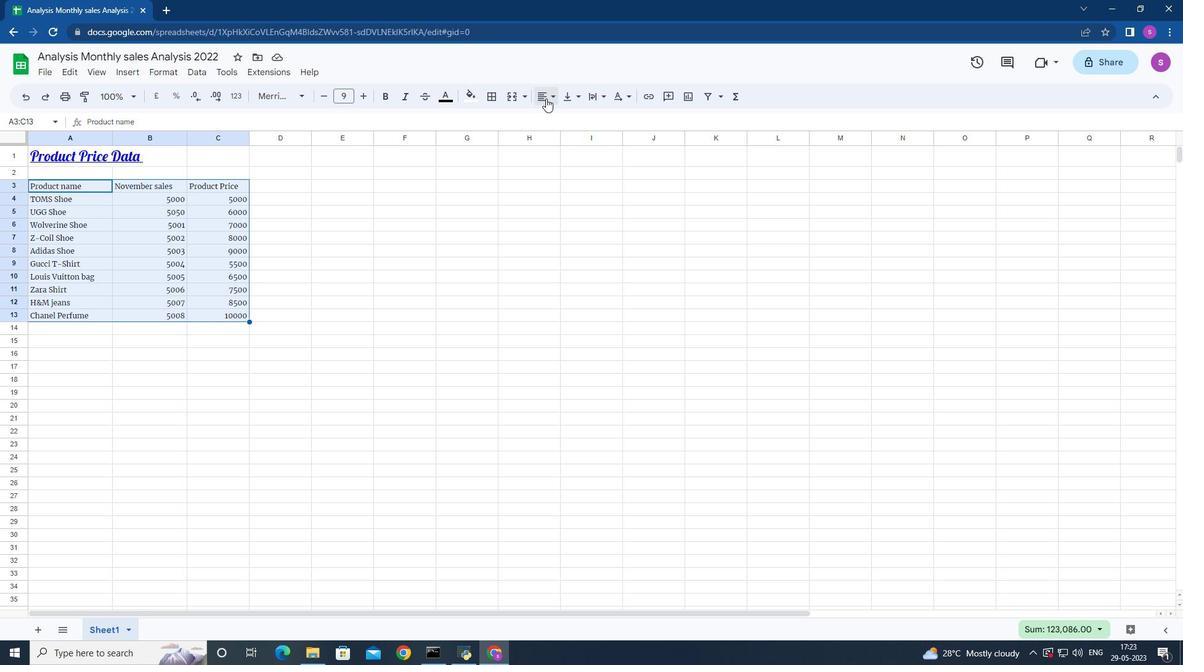 
Action: Mouse pressed left at (546, 98)
Screenshot: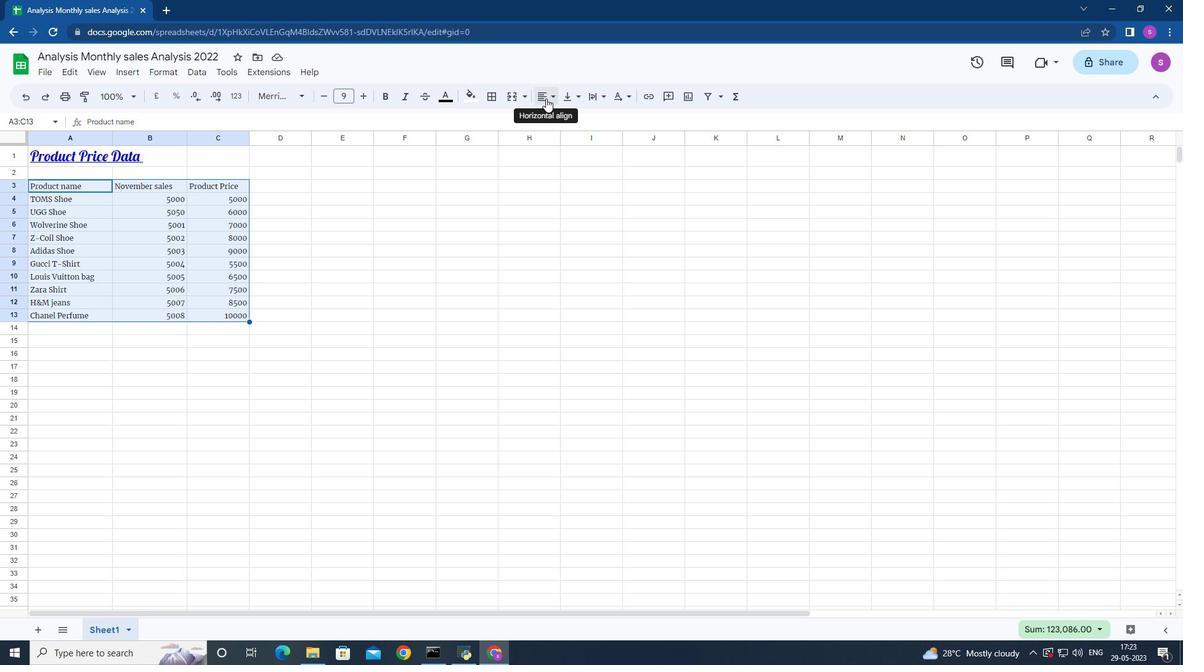 
Action: Mouse moved to (547, 122)
Screenshot: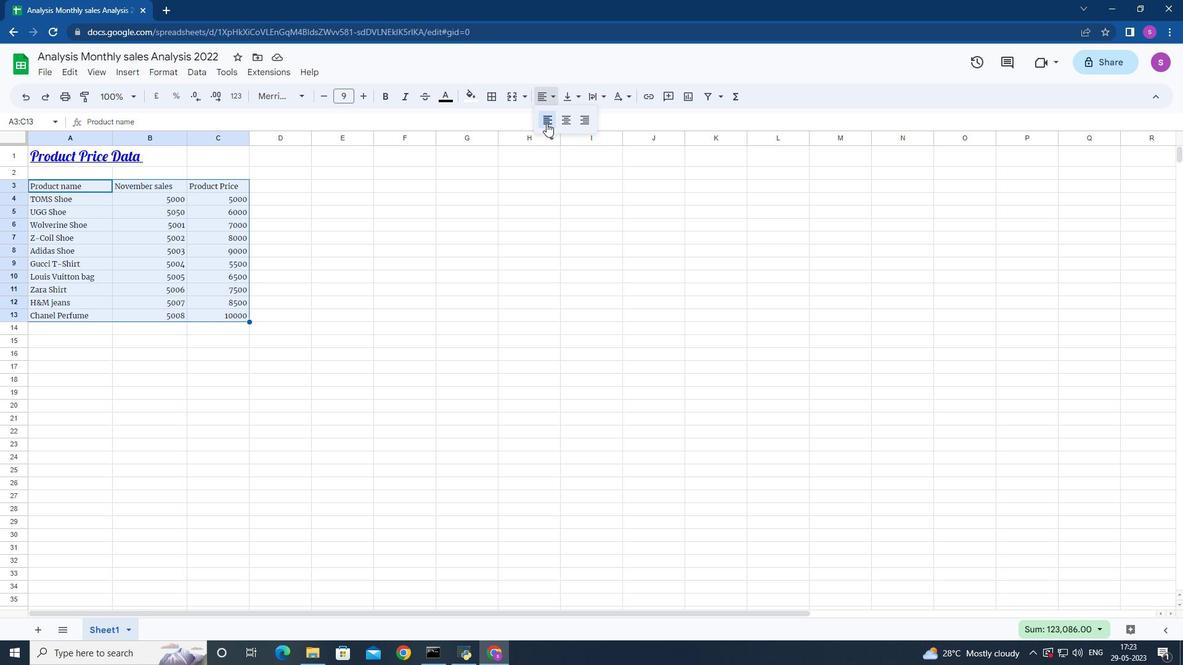 
Action: Mouse pressed left at (547, 122)
Screenshot: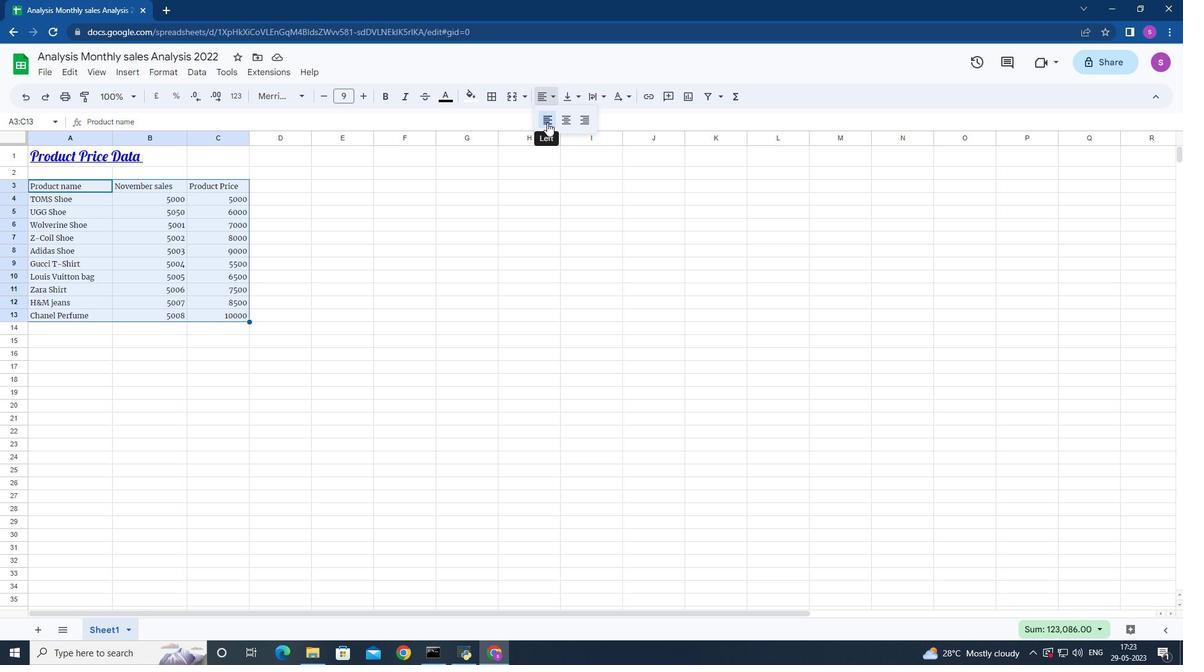 
Action: Mouse moved to (266, 219)
Screenshot: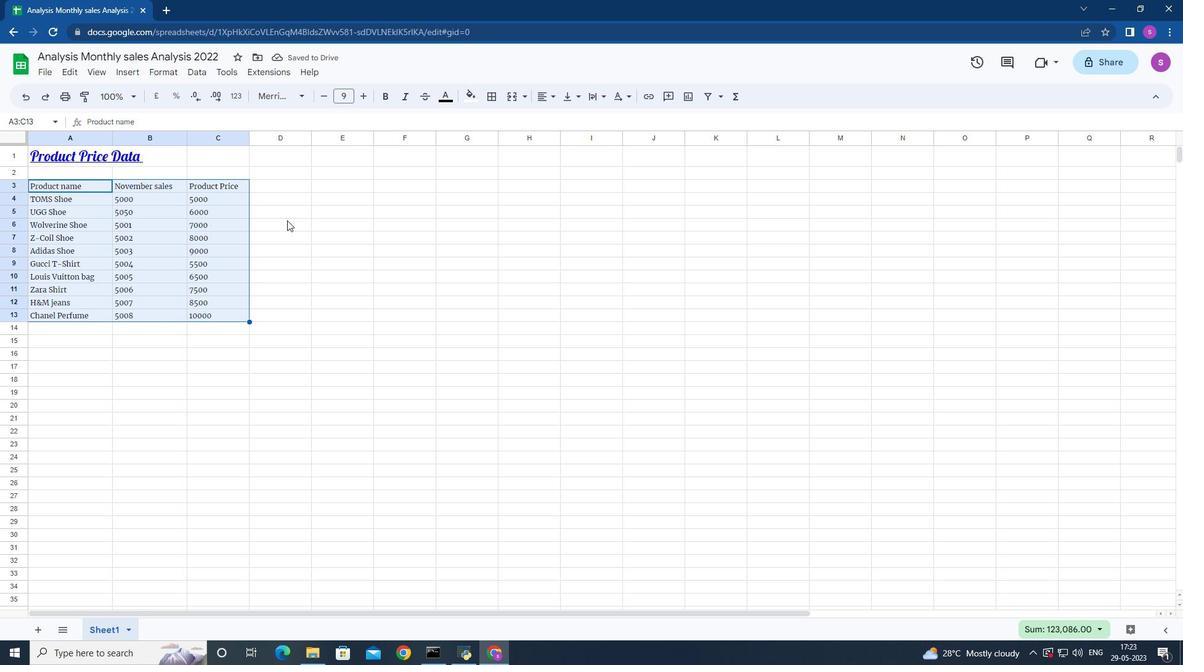 
